 Task: Find connections with filter location Savonlinna with filter topic #Leanstartupswith filter profile language Spanish with filter current company FMC Corporation with filter school BVRIT Hyderabad with filter industry Fire Protection with filter service category Homeowners Insurance with filter keywords title Travel Nurse
Action: Mouse moved to (262, 207)
Screenshot: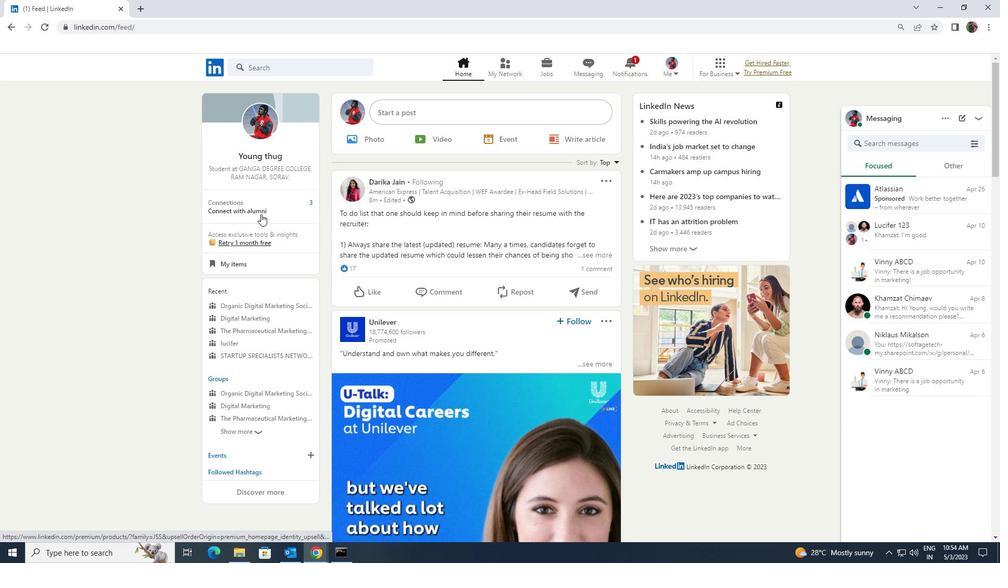
Action: Mouse pressed left at (262, 207)
Screenshot: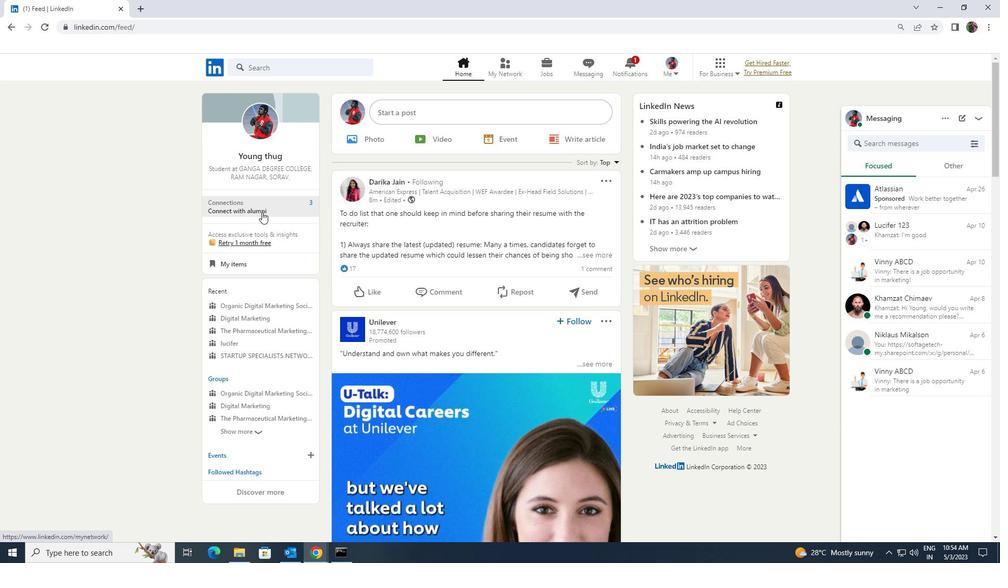 
Action: Mouse moved to (267, 125)
Screenshot: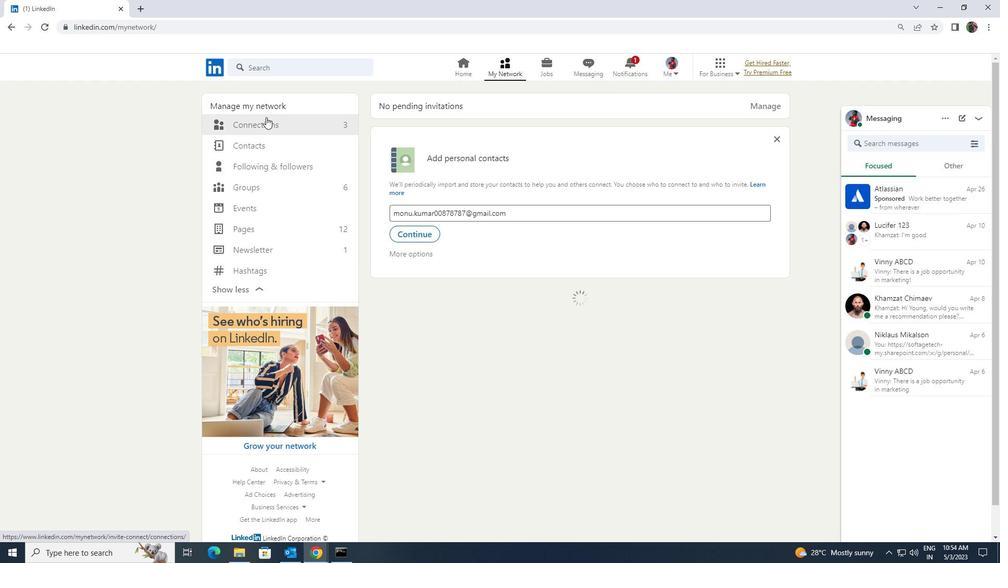 
Action: Mouse pressed left at (267, 125)
Screenshot: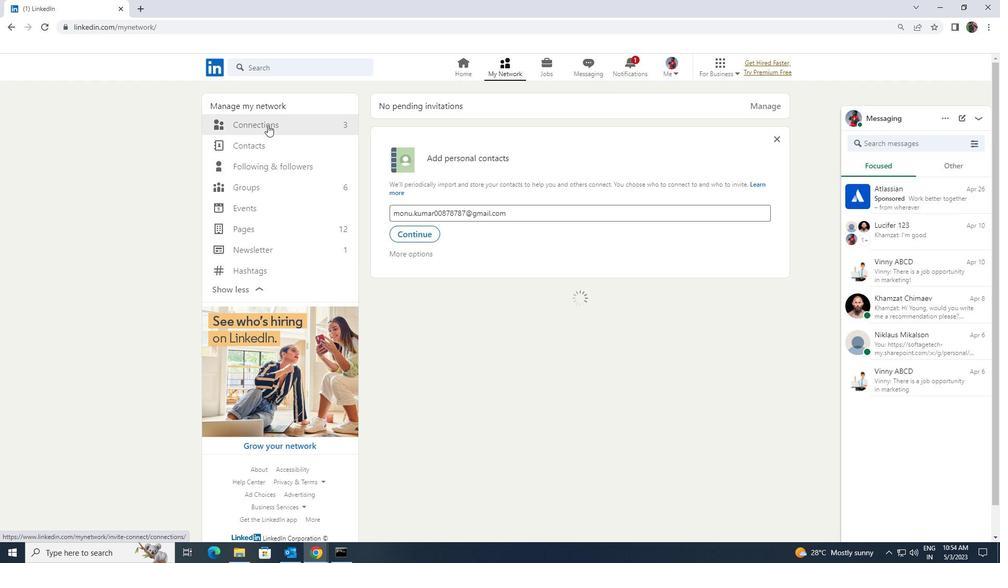 
Action: Mouse moved to (564, 128)
Screenshot: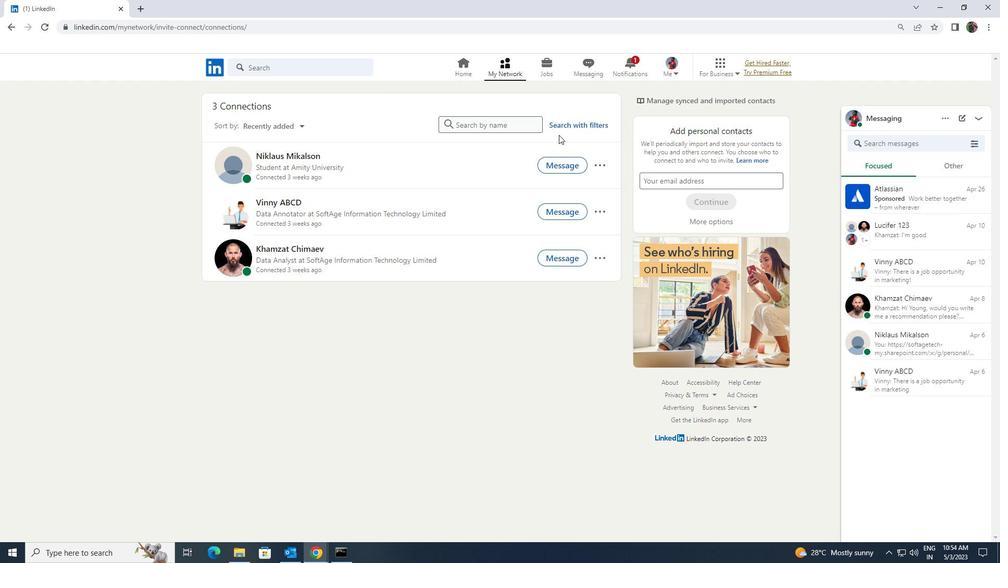 
Action: Mouse pressed left at (564, 128)
Screenshot: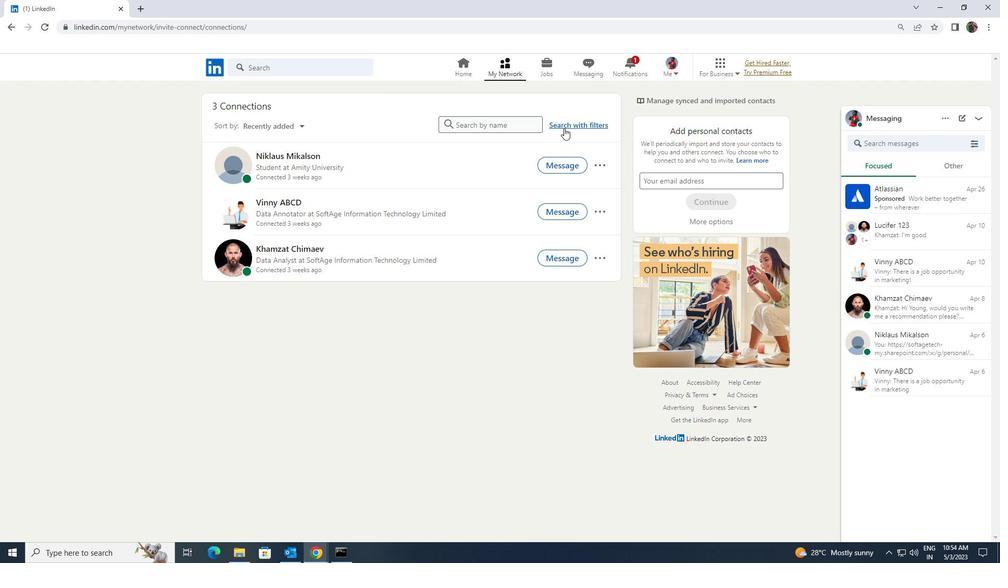 
Action: Mouse moved to (539, 98)
Screenshot: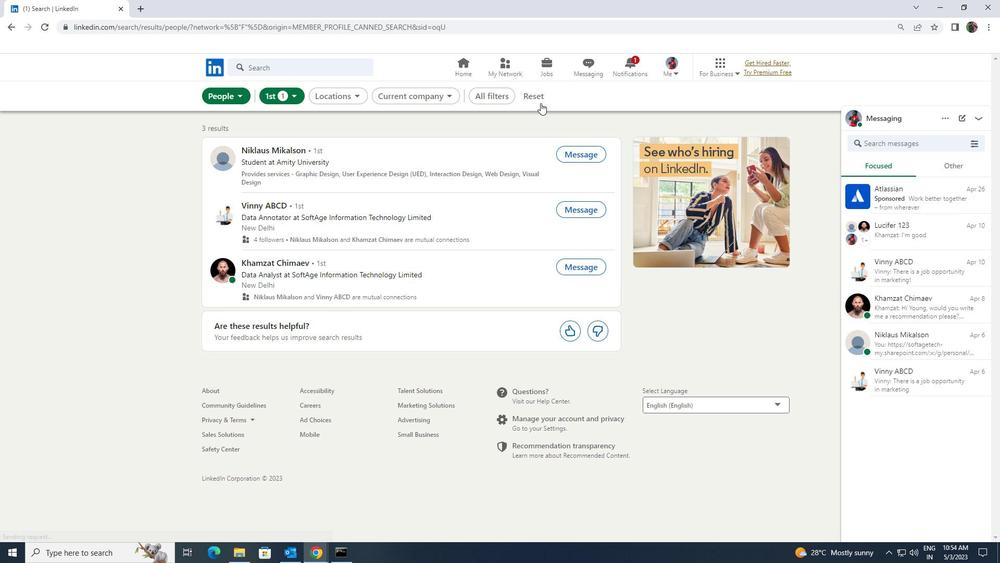 
Action: Mouse pressed left at (539, 98)
Screenshot: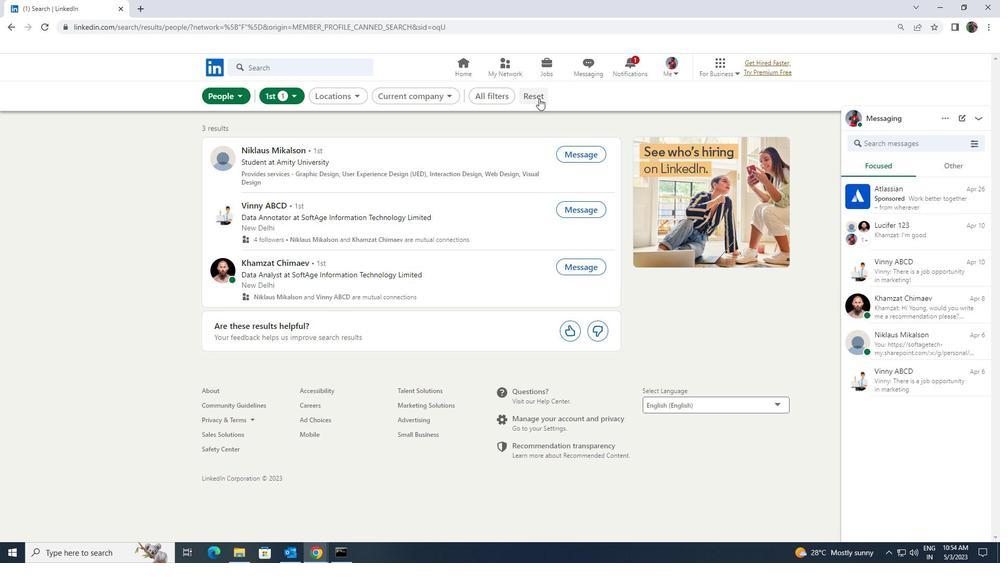 
Action: Mouse moved to (515, 94)
Screenshot: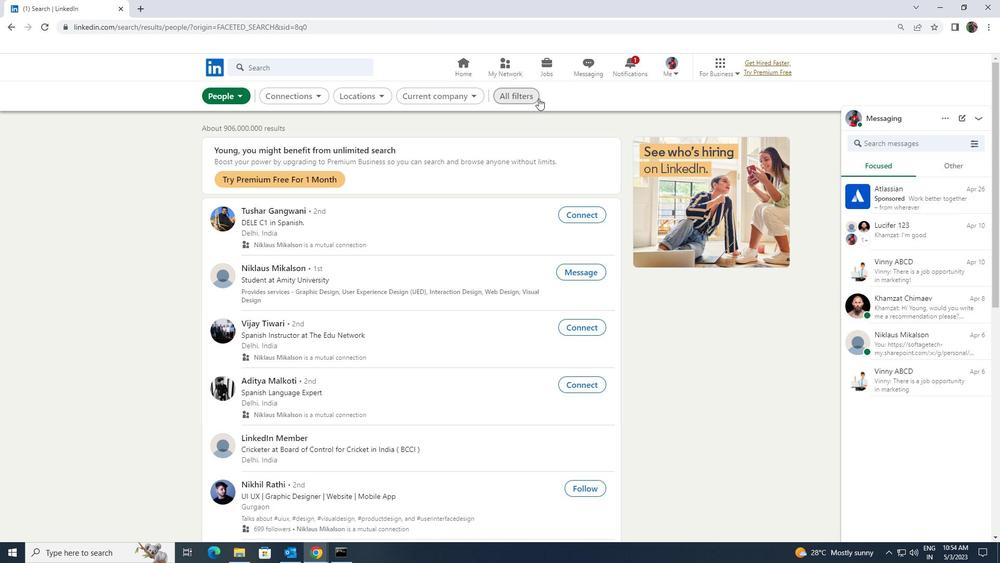 
Action: Mouse pressed left at (515, 94)
Screenshot: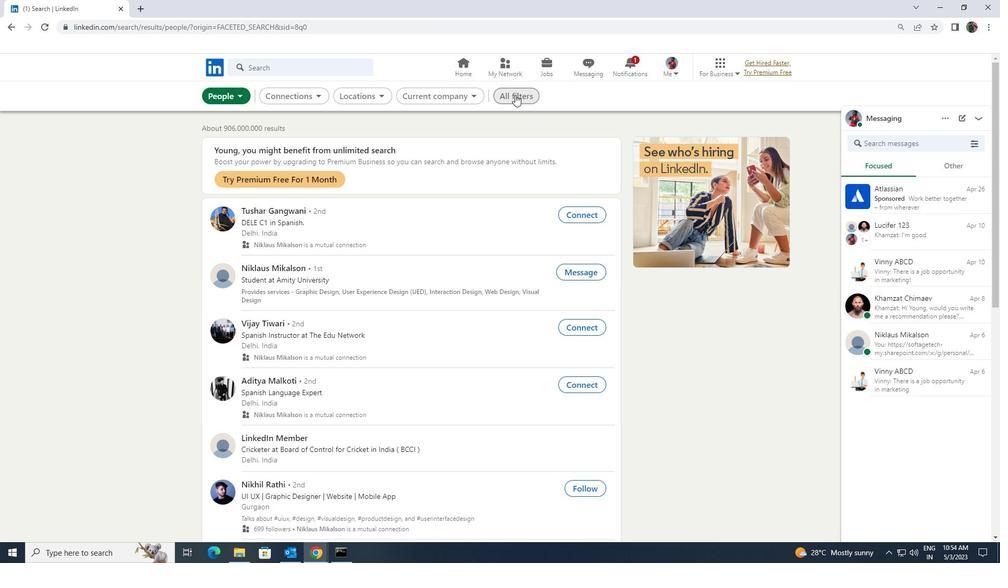 
Action: Mouse moved to (862, 408)
Screenshot: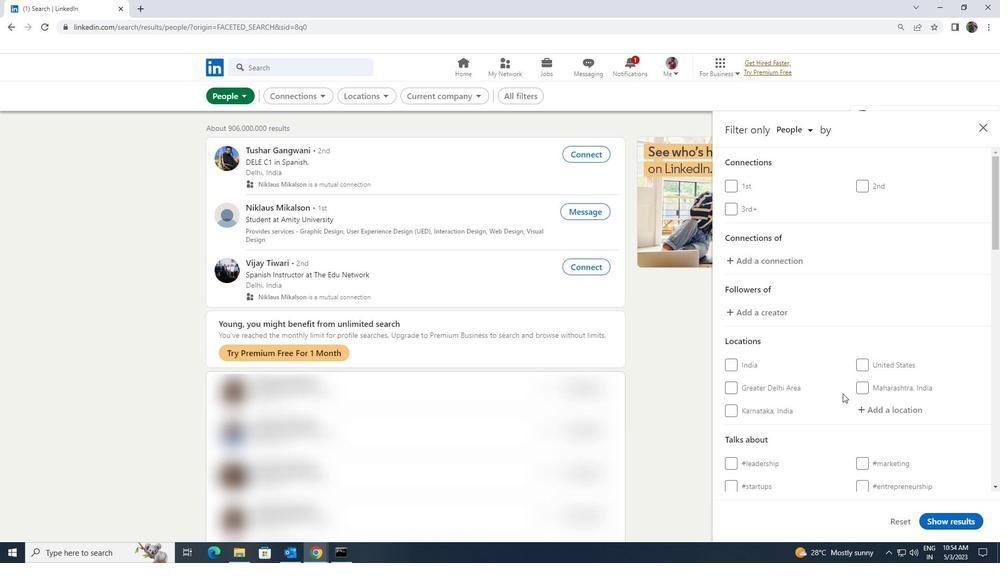 
Action: Mouse pressed left at (862, 408)
Screenshot: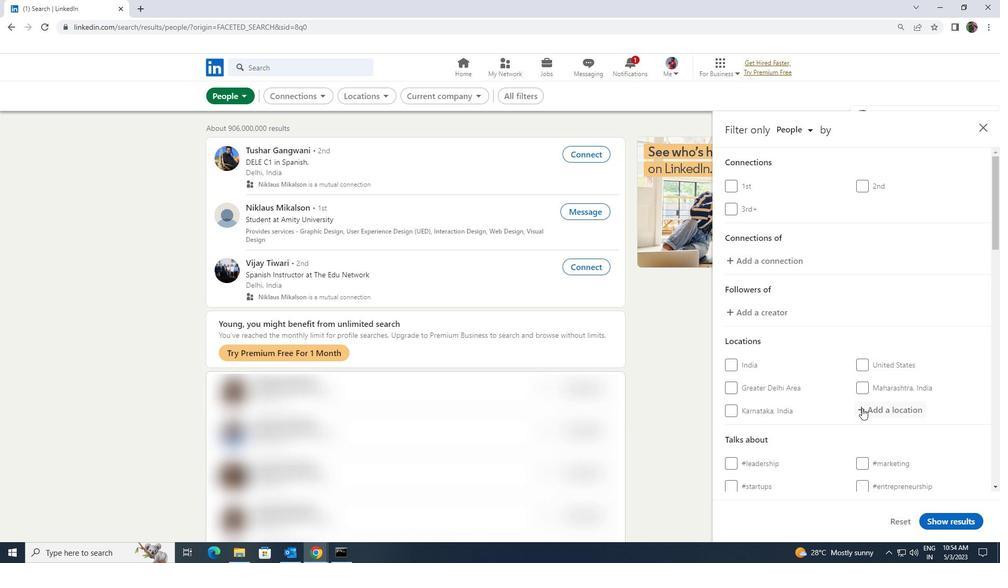 
Action: Key pressed <Key.shift>SAVI<Key.backspace>OL
Screenshot: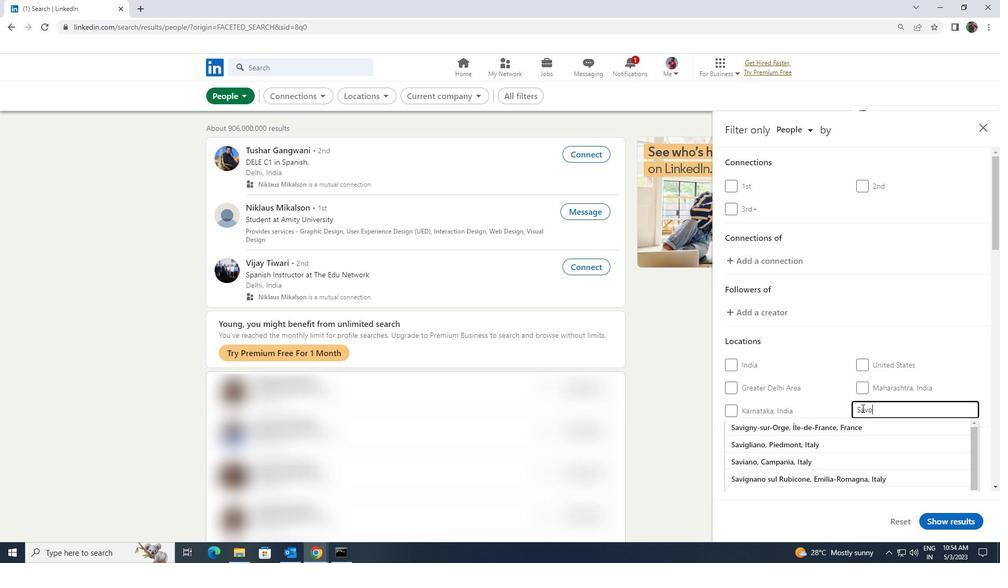 
Action: Mouse moved to (857, 424)
Screenshot: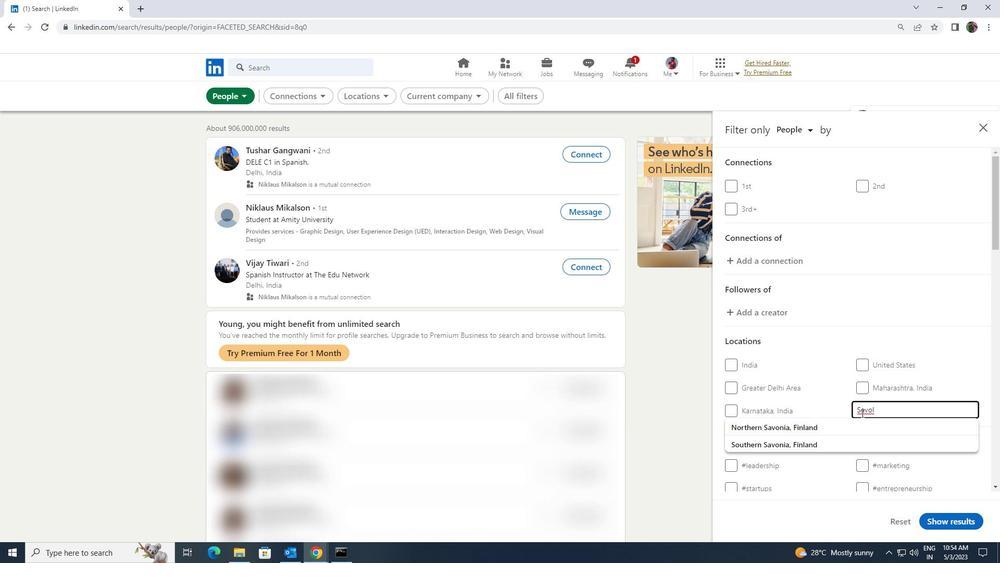 
Action: Mouse pressed left at (857, 424)
Screenshot: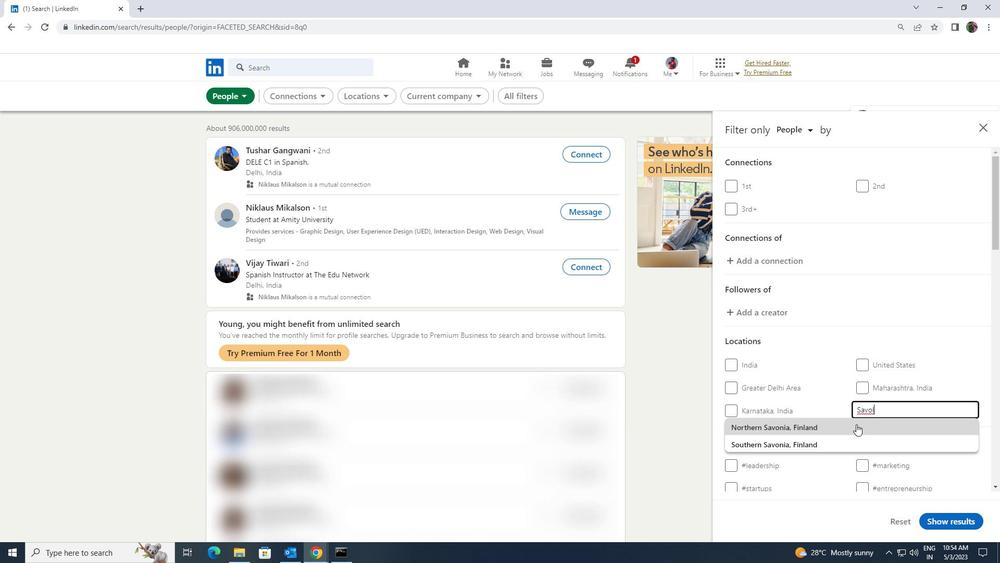
Action: Mouse scrolled (857, 423) with delta (0, 0)
Screenshot: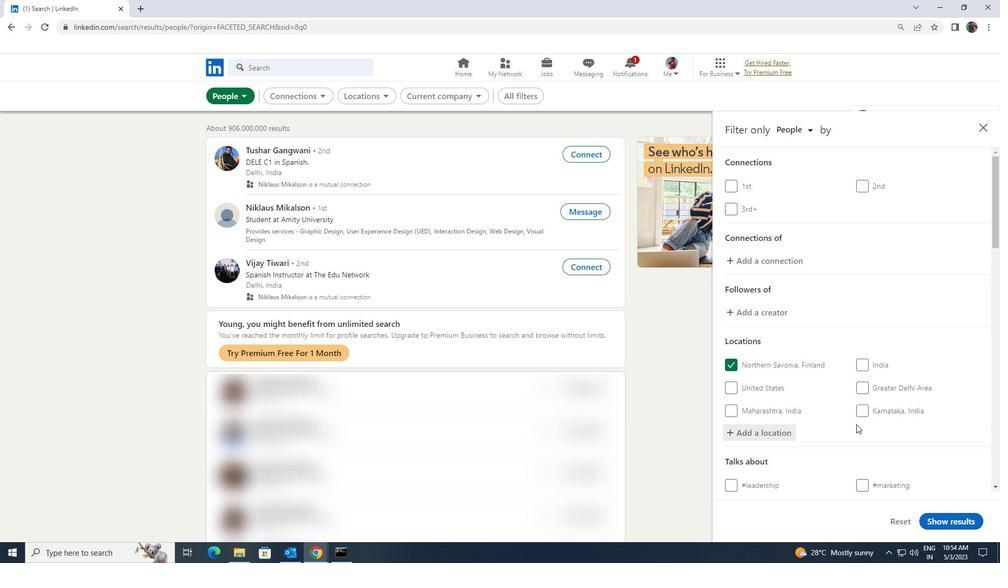 
Action: Mouse scrolled (857, 423) with delta (0, 0)
Screenshot: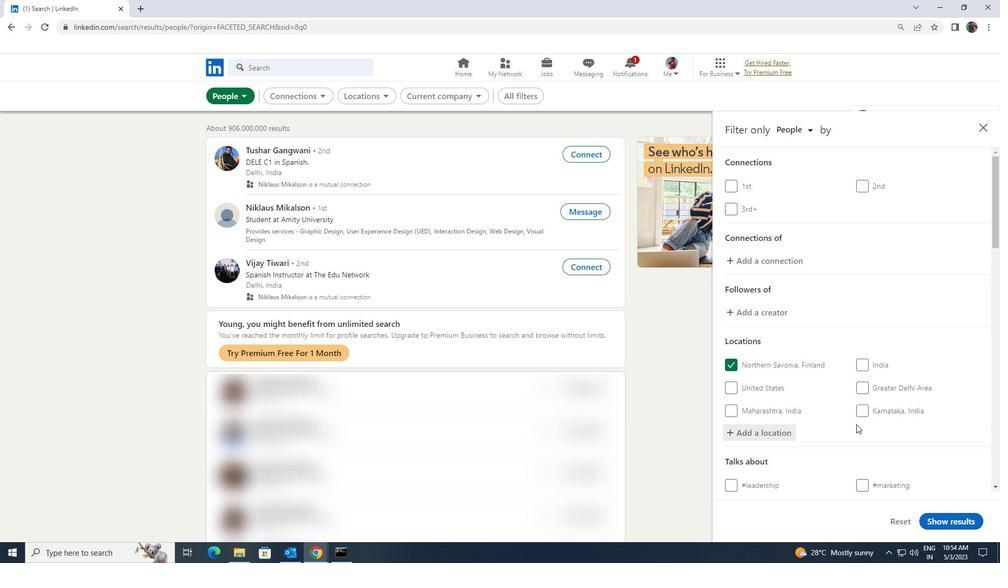 
Action: Mouse moved to (866, 426)
Screenshot: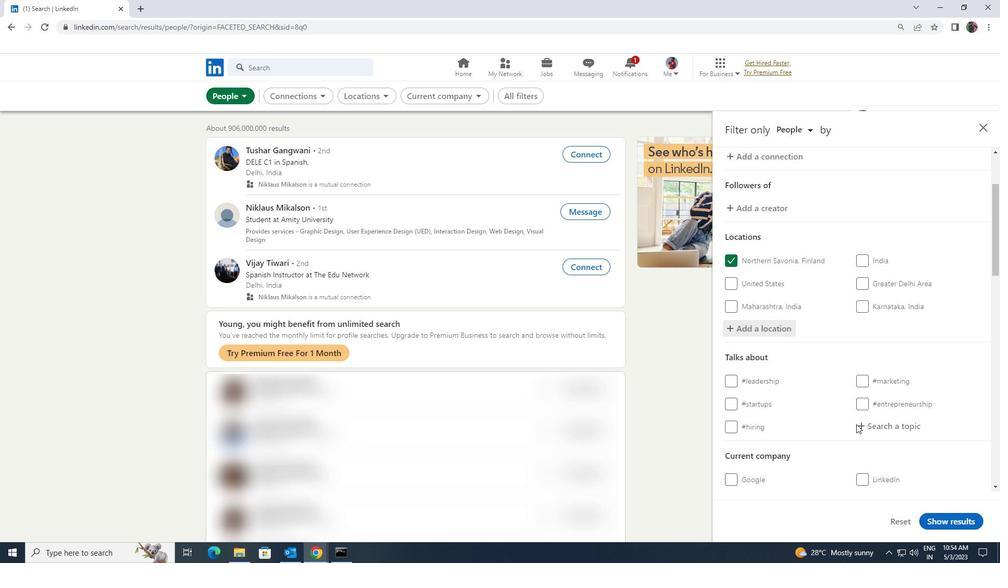 
Action: Mouse pressed left at (866, 426)
Screenshot: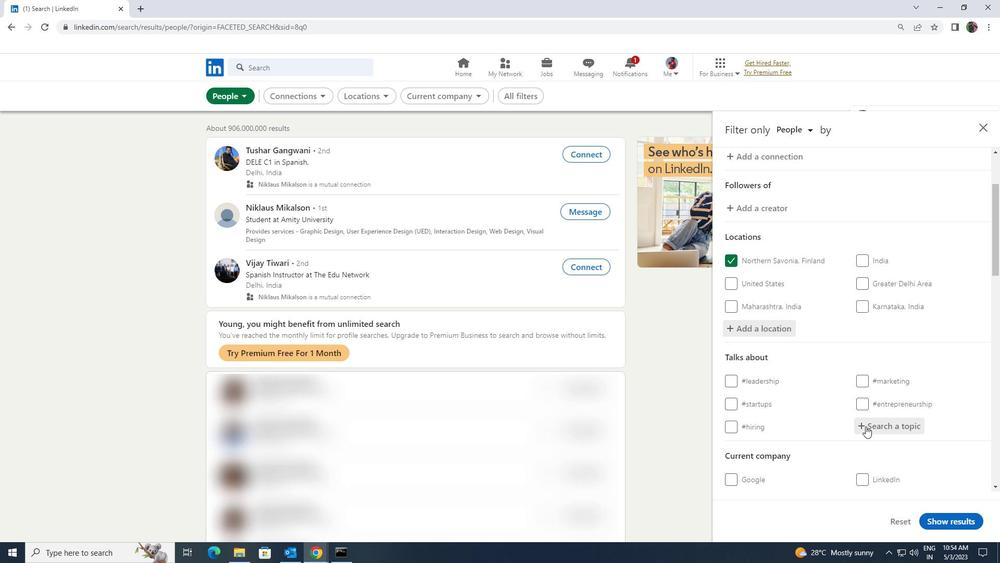 
Action: Key pressed <Key.shift><Key.shift><Key.shift><Key.shift><Key.shift><Key.shift><Key.shift><Key.shift><Key.shift><Key.shift><Key.shift><Key.shift><Key.shift><Key.shift><Key.shift><Key.shift><Key.shift><Key.shift><Key.shift><Key.shift><Key.shift><Key.shift><Key.shift><Key.shift><Key.shift><Key.shift><Key.shift><Key.shift><Key.shift><Key.shift>LEANSTART
Screenshot: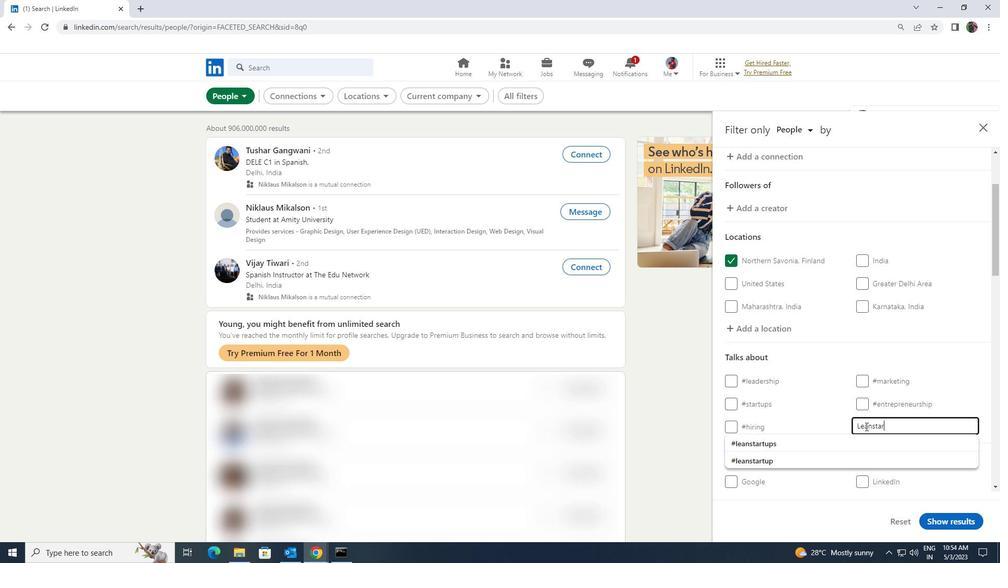 
Action: Mouse moved to (860, 437)
Screenshot: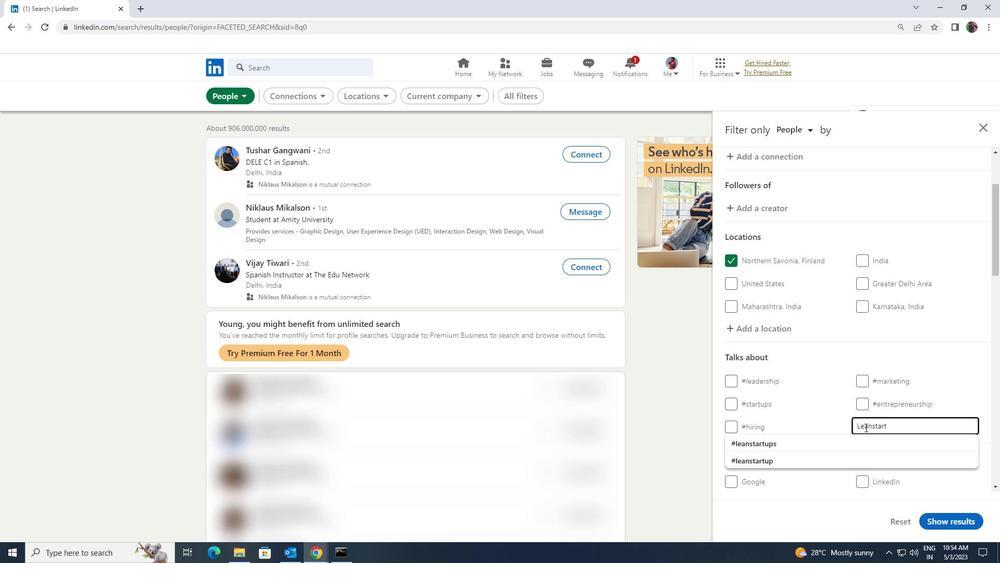 
Action: Mouse pressed left at (860, 437)
Screenshot: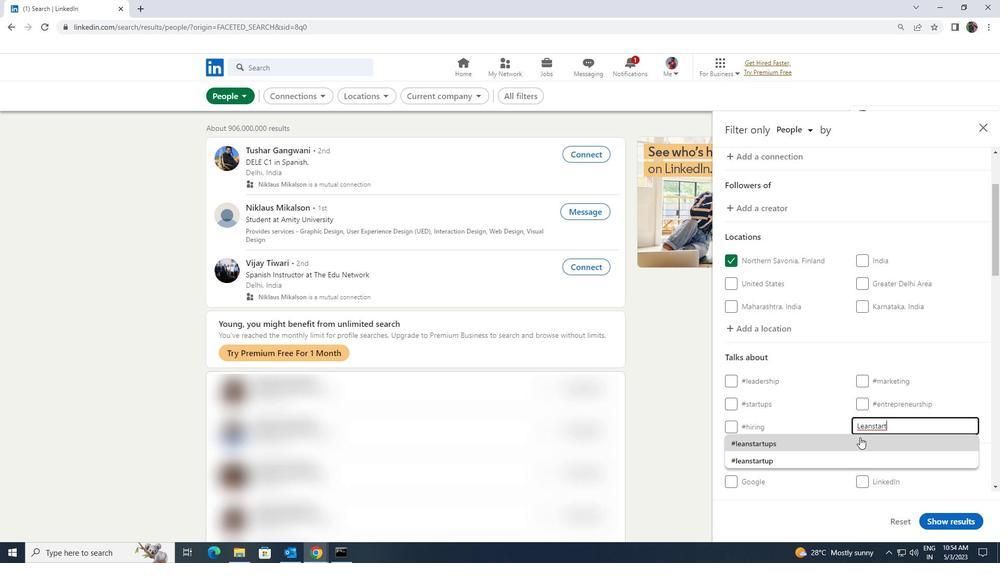 
Action: Mouse scrolled (860, 436) with delta (0, 0)
Screenshot: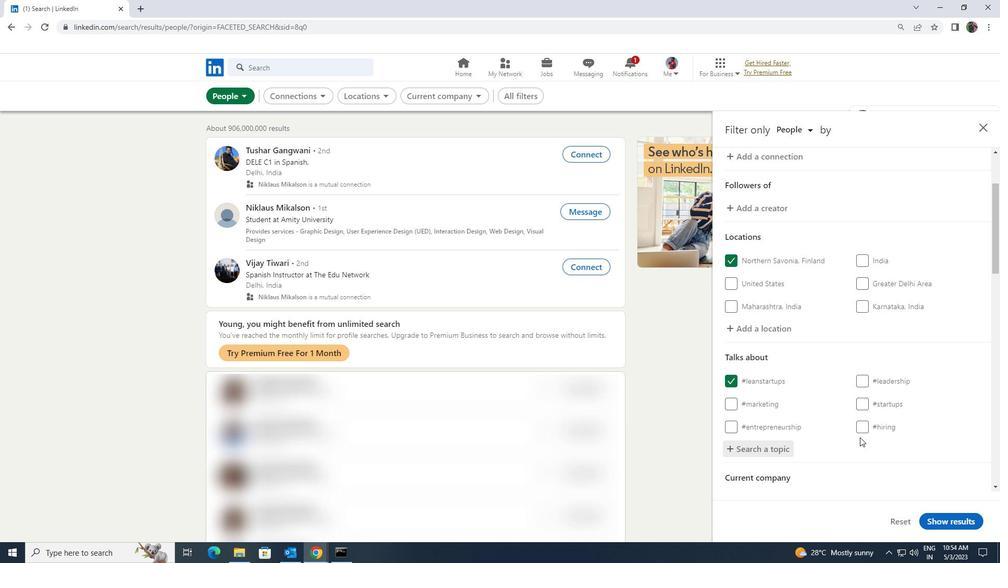 
Action: Mouse scrolled (860, 436) with delta (0, 0)
Screenshot: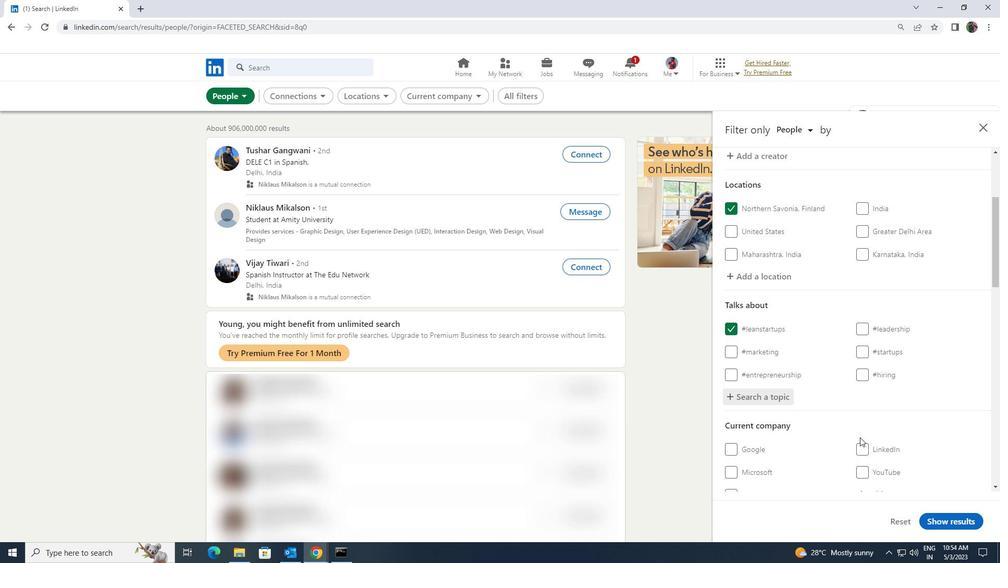 
Action: Mouse scrolled (860, 436) with delta (0, 0)
Screenshot: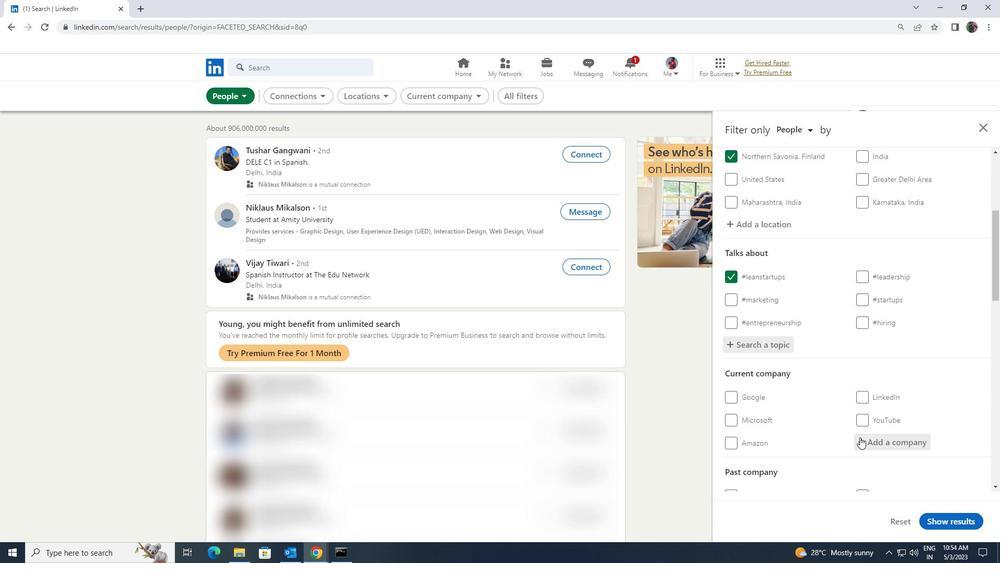 
Action: Mouse scrolled (860, 436) with delta (0, 0)
Screenshot: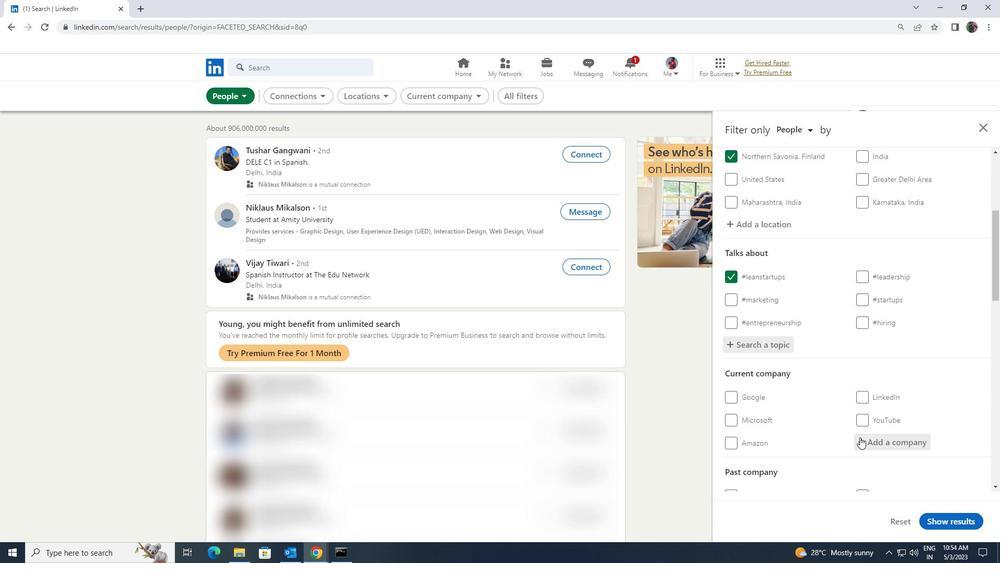 
Action: Mouse scrolled (860, 436) with delta (0, 0)
Screenshot: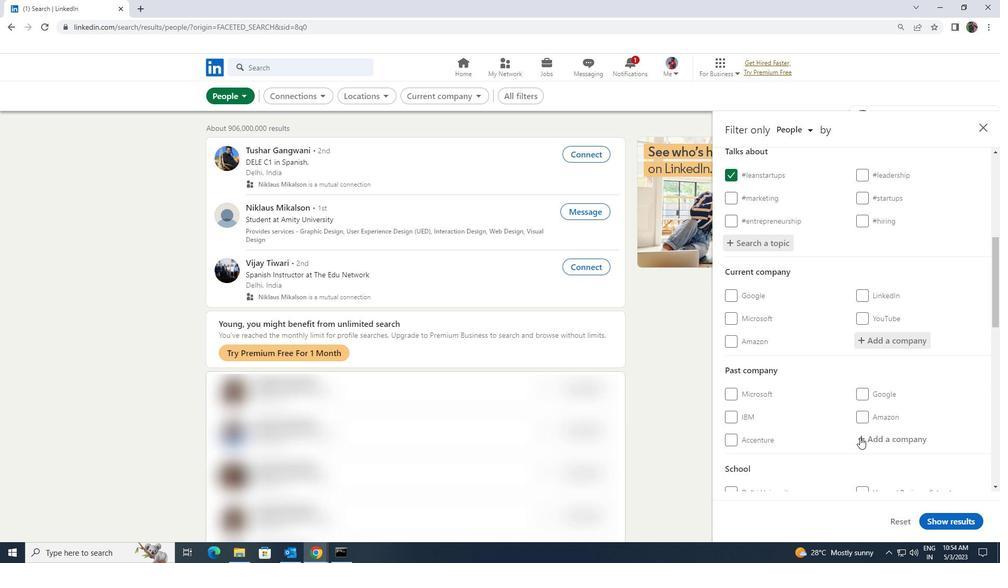 
Action: Mouse scrolled (860, 436) with delta (0, 0)
Screenshot: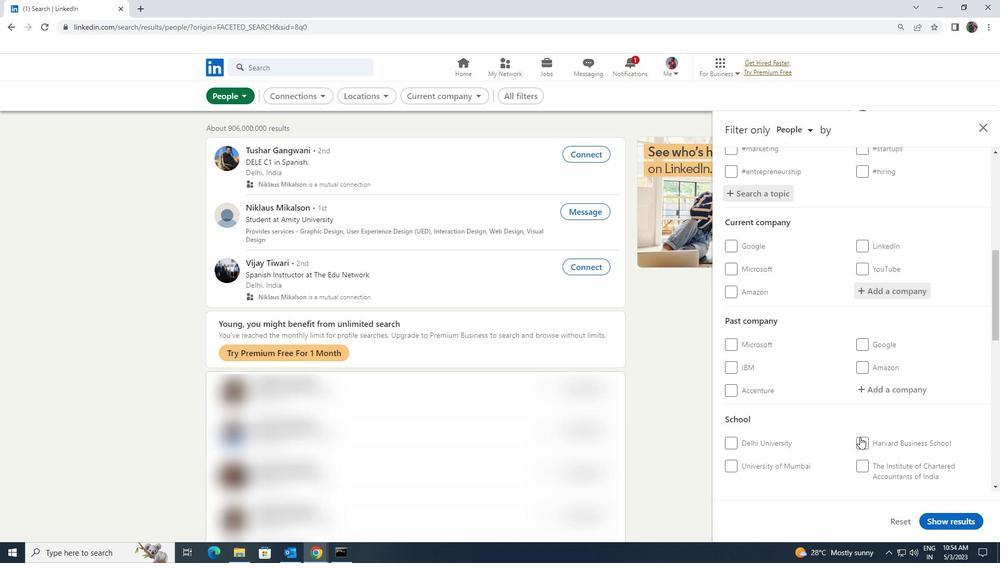 
Action: Mouse scrolled (860, 436) with delta (0, 0)
Screenshot: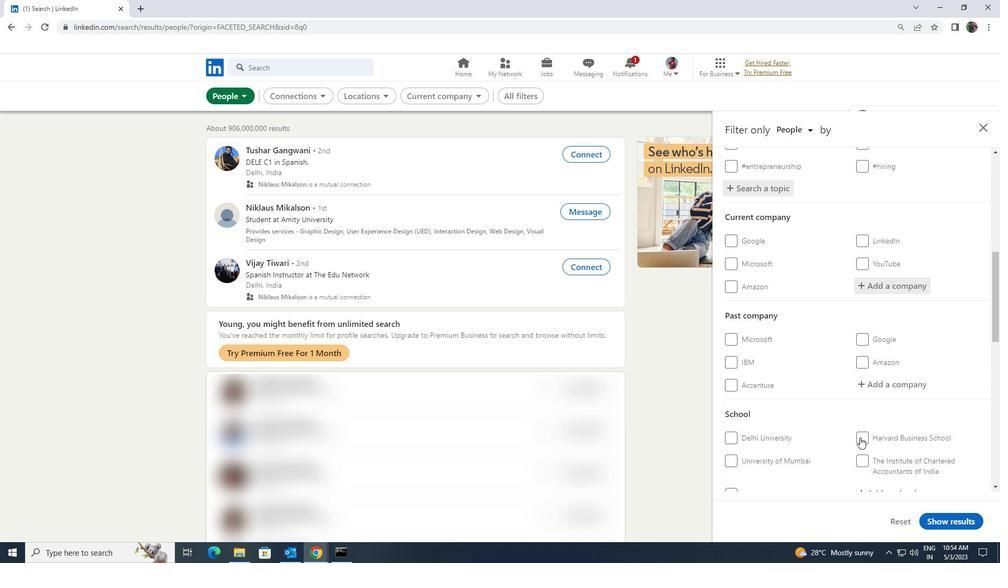 
Action: Mouse scrolled (860, 436) with delta (0, 0)
Screenshot: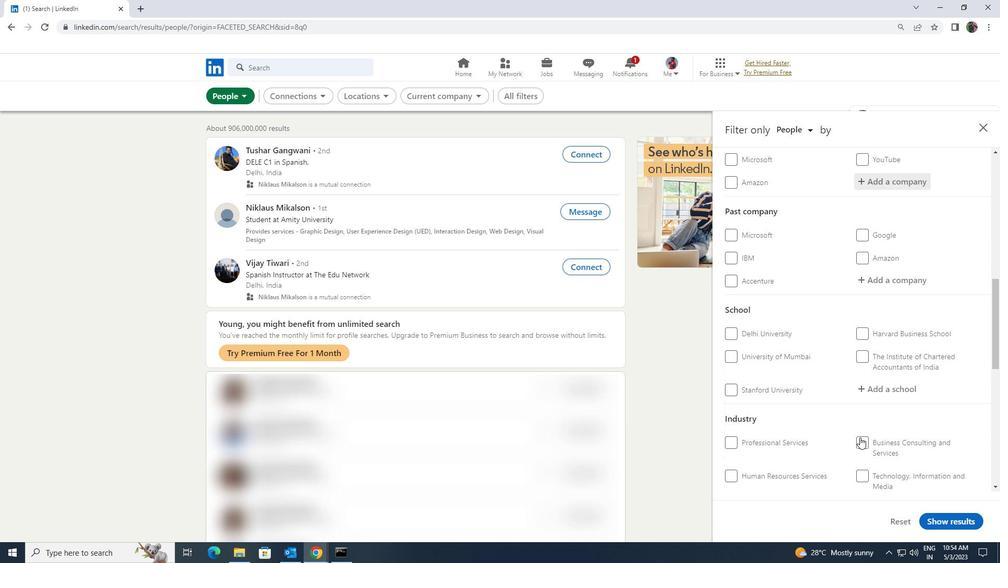 
Action: Mouse scrolled (860, 436) with delta (0, 0)
Screenshot: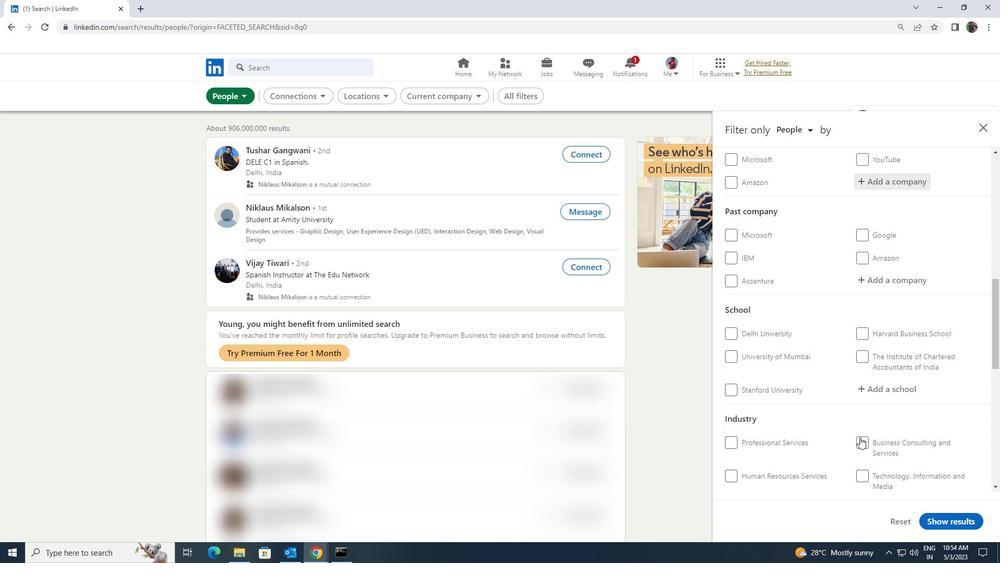 
Action: Mouse scrolled (860, 436) with delta (0, 0)
Screenshot: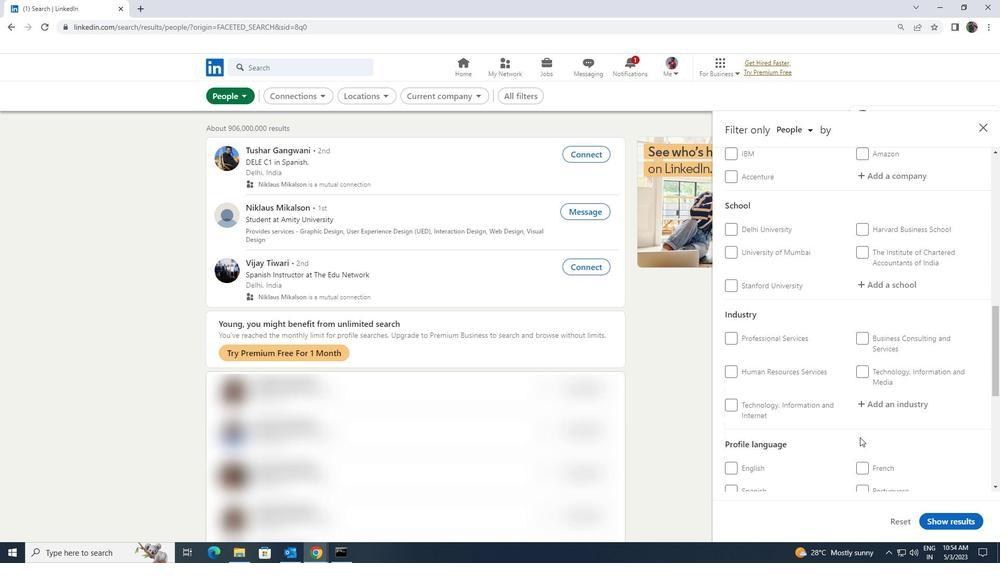 
Action: Mouse scrolled (860, 436) with delta (0, 0)
Screenshot: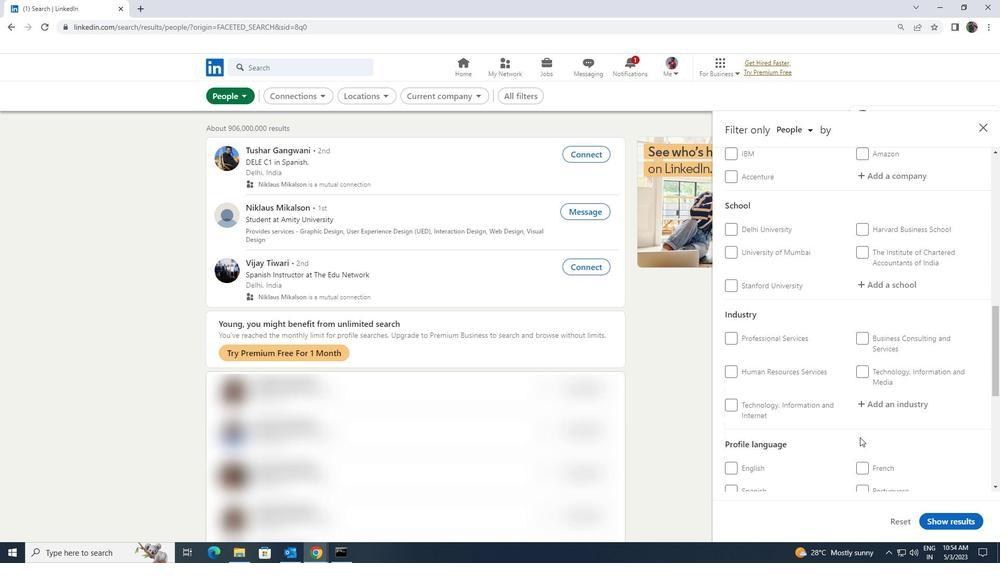 
Action: Mouse moved to (737, 386)
Screenshot: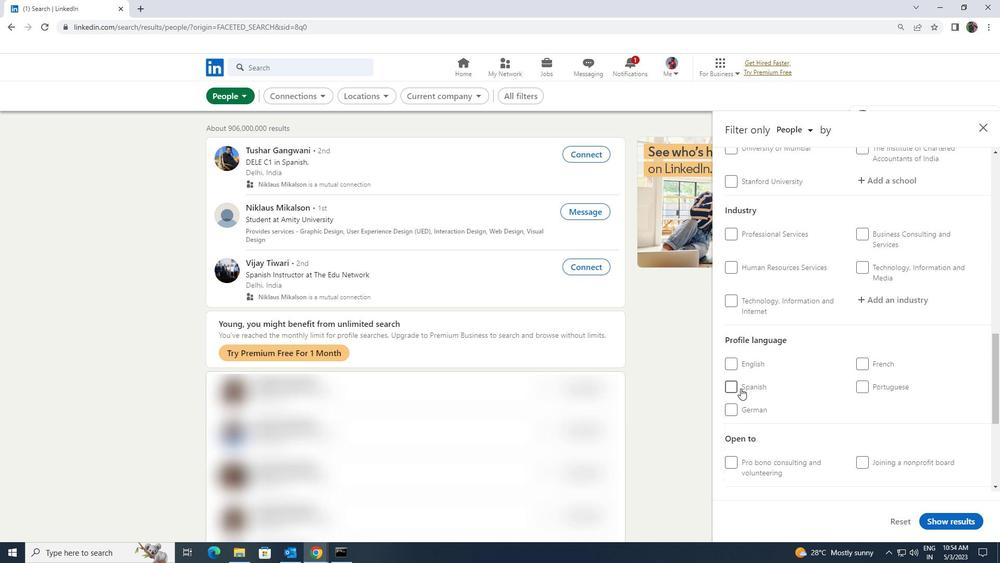 
Action: Mouse pressed left at (737, 386)
Screenshot: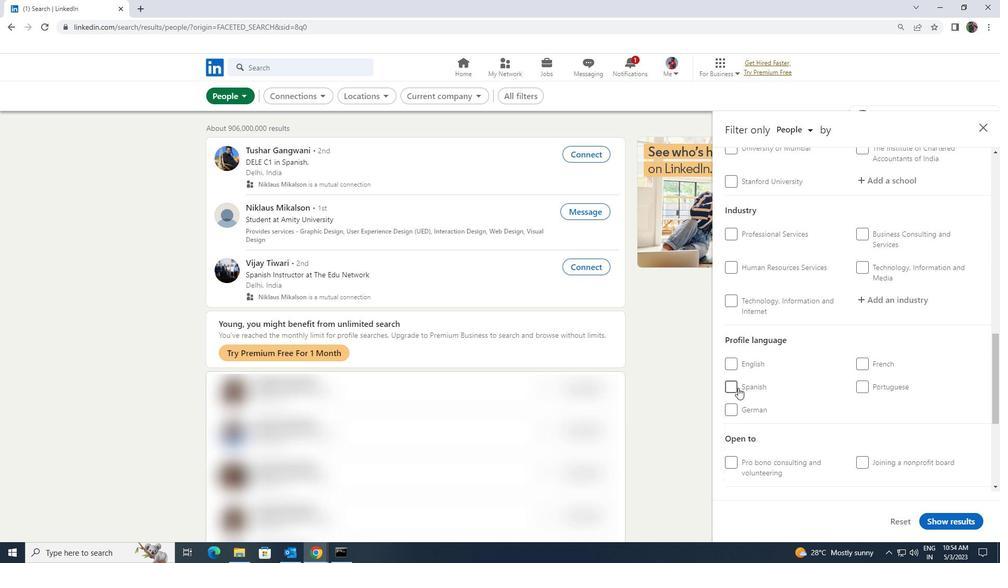 
Action: Mouse moved to (854, 396)
Screenshot: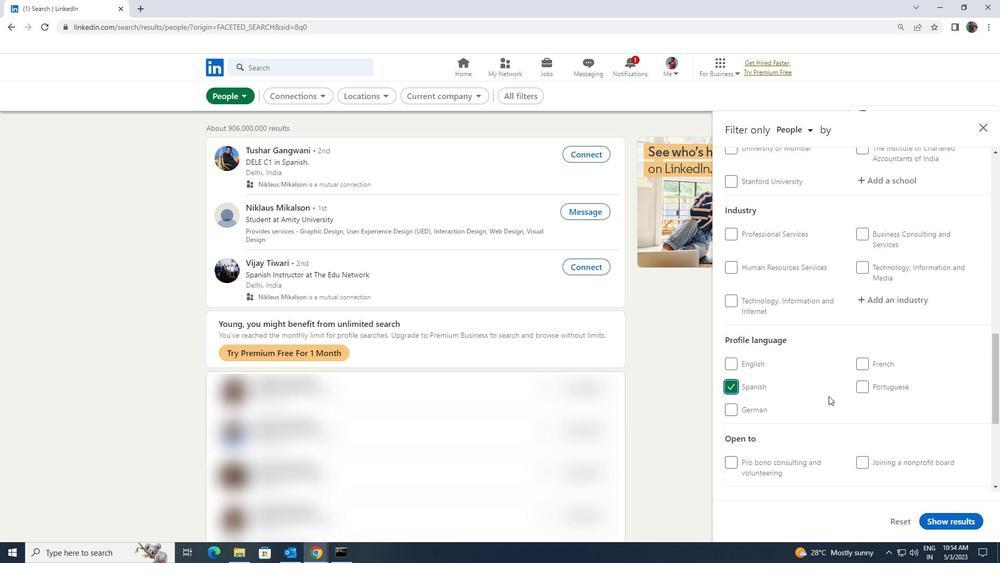 
Action: Mouse scrolled (854, 396) with delta (0, 0)
Screenshot: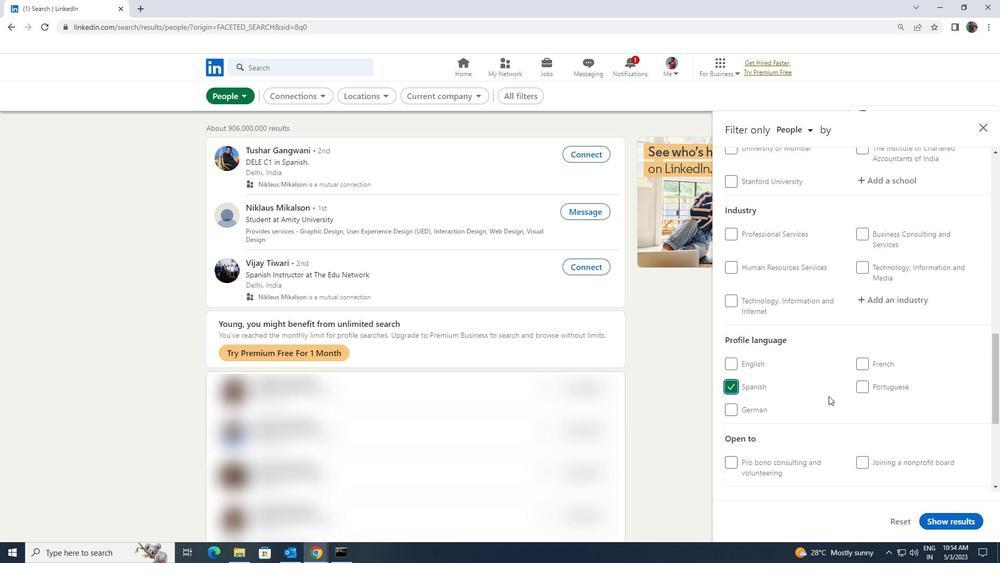 
Action: Mouse scrolled (854, 396) with delta (0, 0)
Screenshot: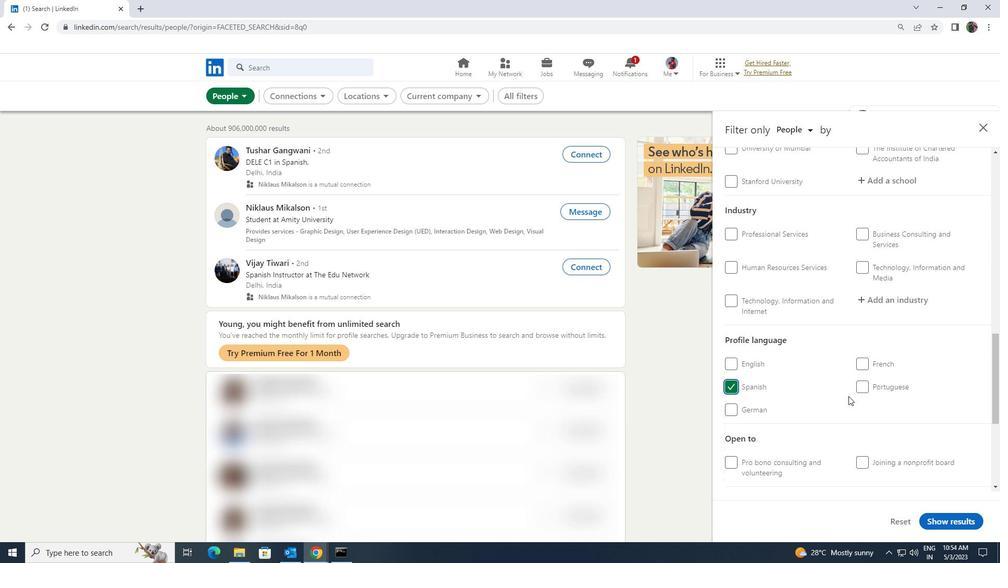 
Action: Mouse scrolled (854, 396) with delta (0, 0)
Screenshot: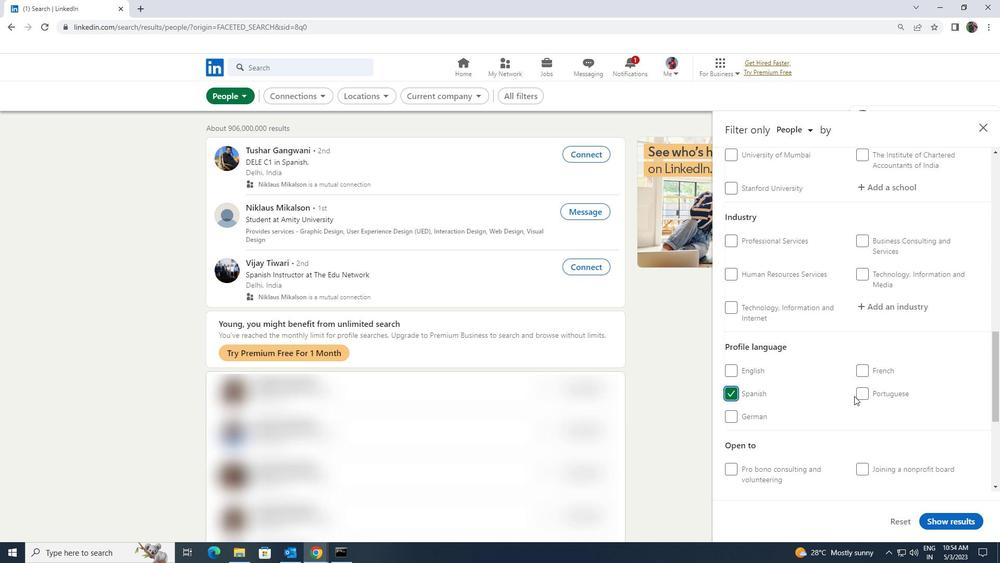 
Action: Mouse scrolled (854, 396) with delta (0, 0)
Screenshot: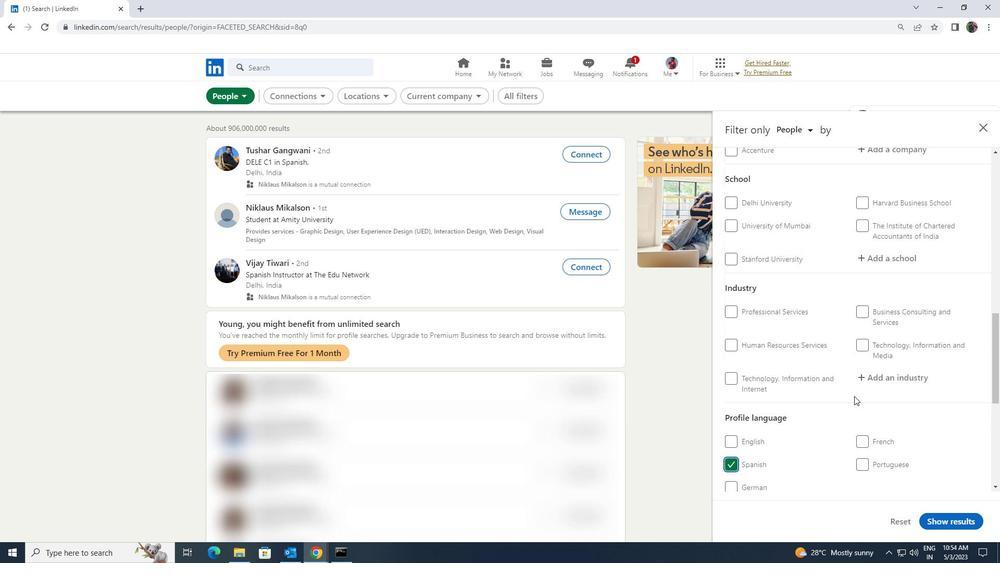 
Action: Mouse scrolled (854, 396) with delta (0, 0)
Screenshot: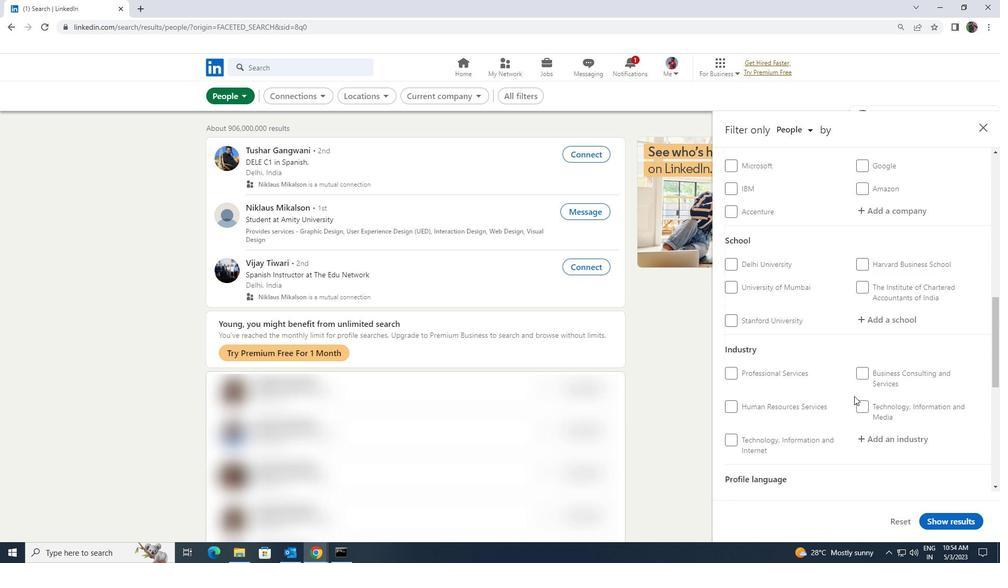 
Action: Mouse scrolled (854, 396) with delta (0, 0)
Screenshot: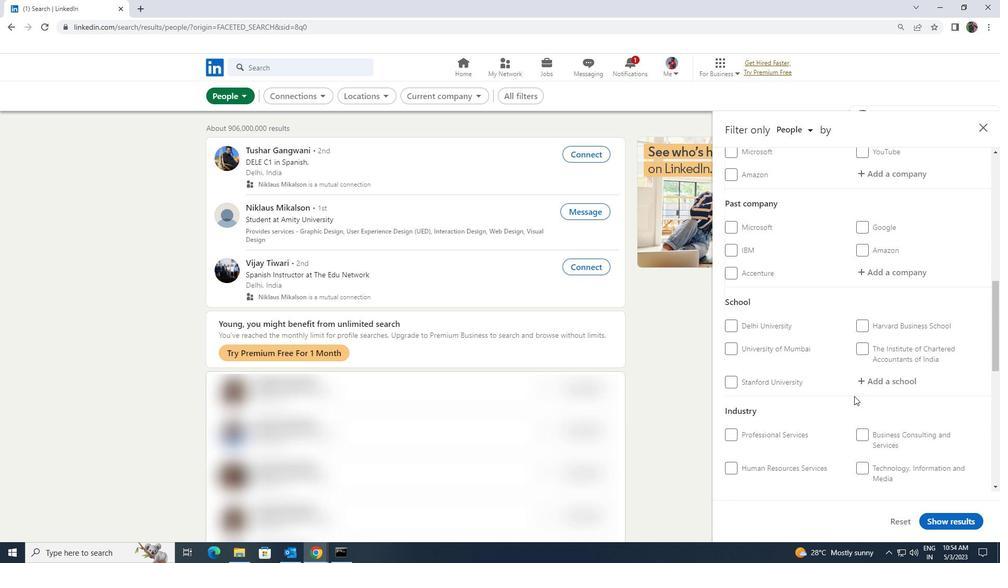 
Action: Mouse scrolled (854, 396) with delta (0, 0)
Screenshot: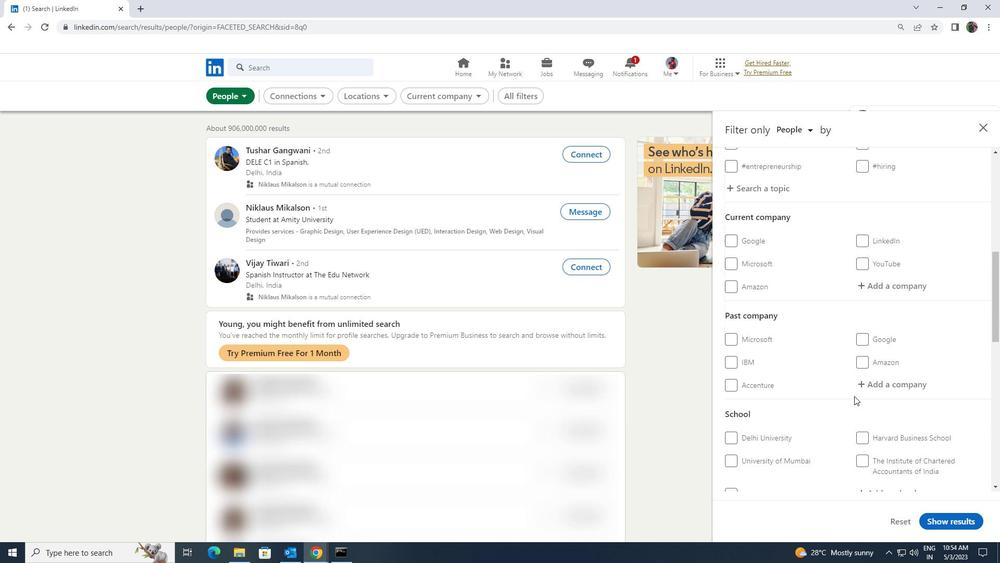 
Action: Mouse moved to (878, 343)
Screenshot: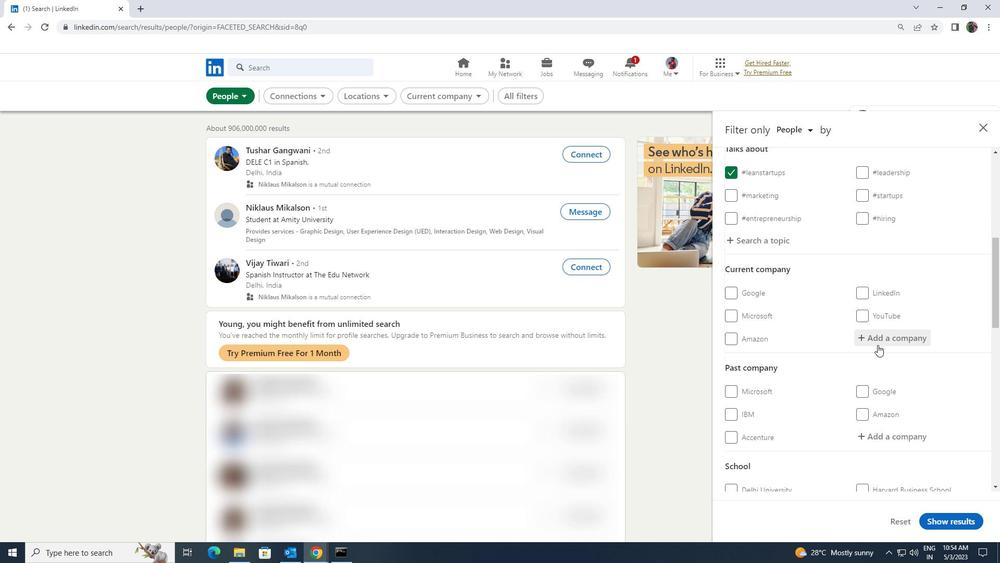 
Action: Mouse pressed left at (878, 343)
Screenshot: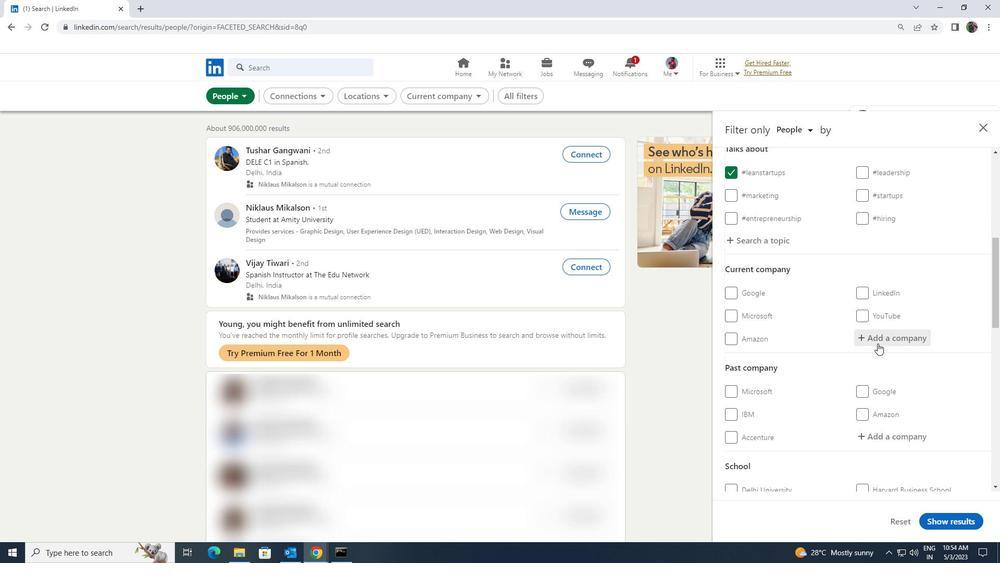 
Action: Key pressed <Key.shift><Key.shift><Key.shift>FMC<Key.space>
Screenshot: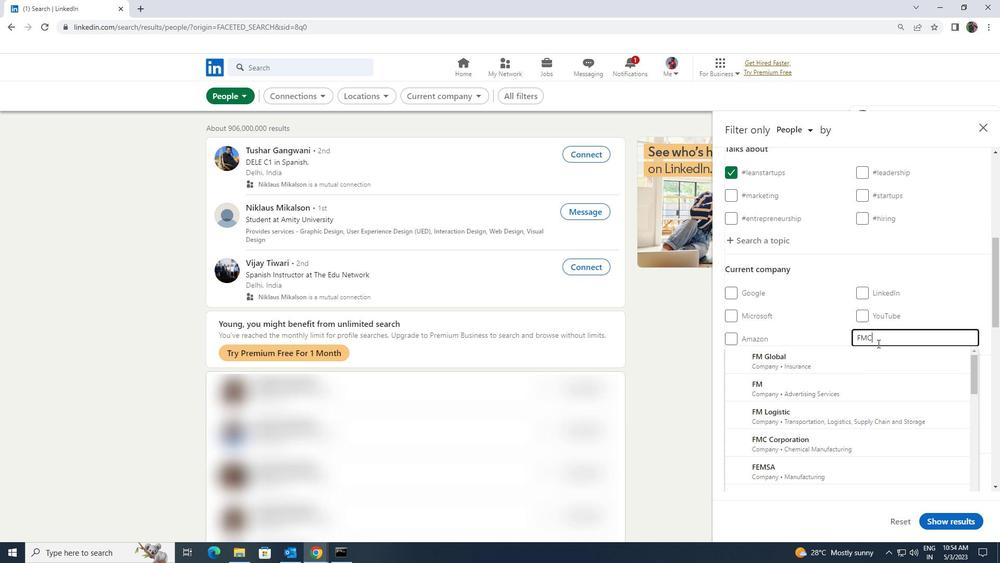 
Action: Mouse moved to (875, 354)
Screenshot: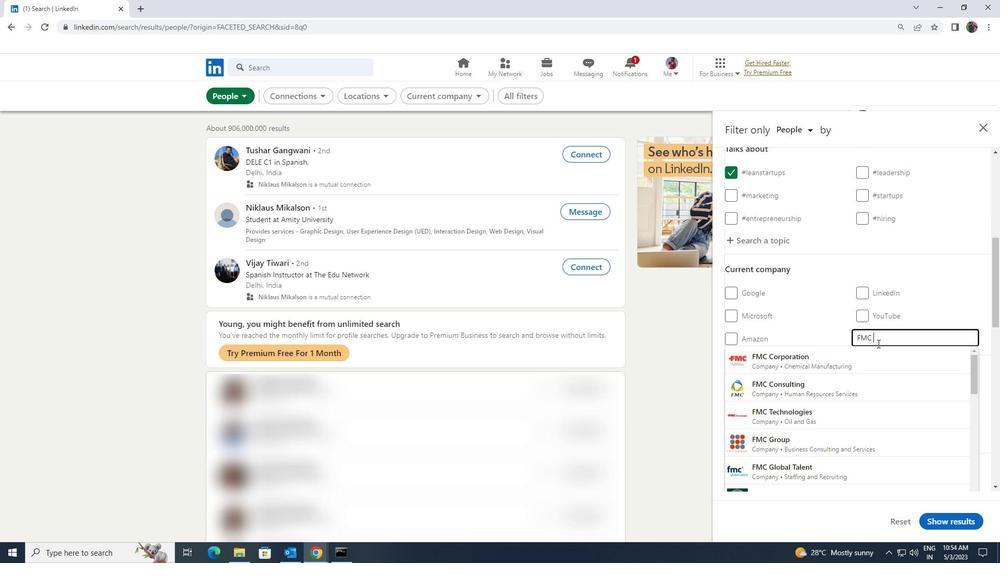 
Action: Mouse pressed left at (875, 354)
Screenshot: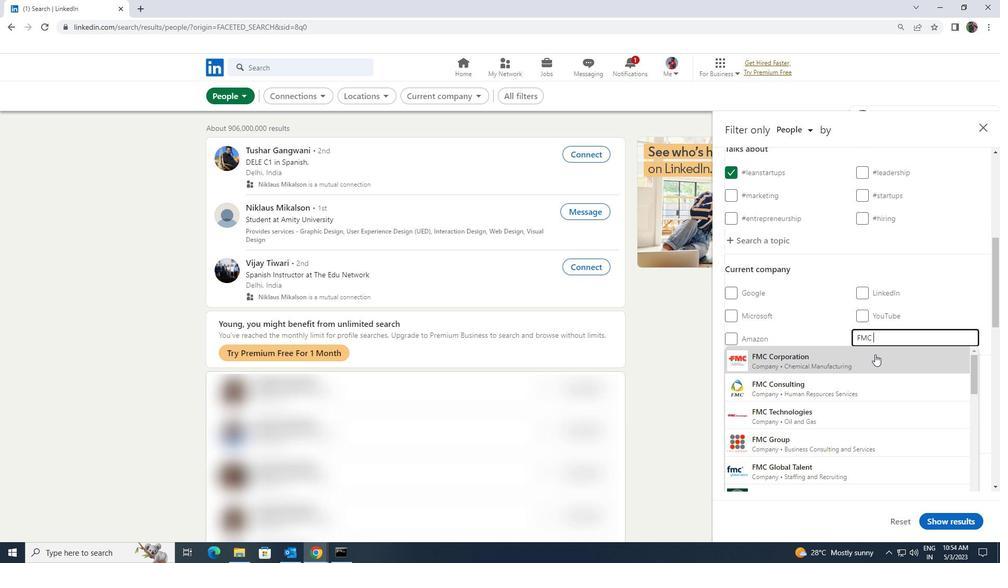
Action: Mouse scrolled (875, 353) with delta (0, 0)
Screenshot: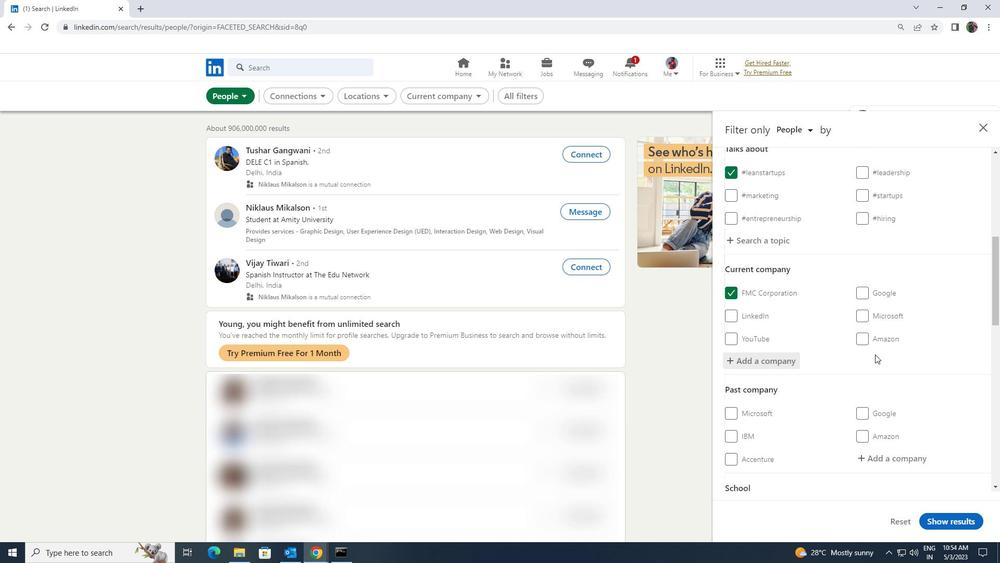 
Action: Mouse scrolled (875, 353) with delta (0, 0)
Screenshot: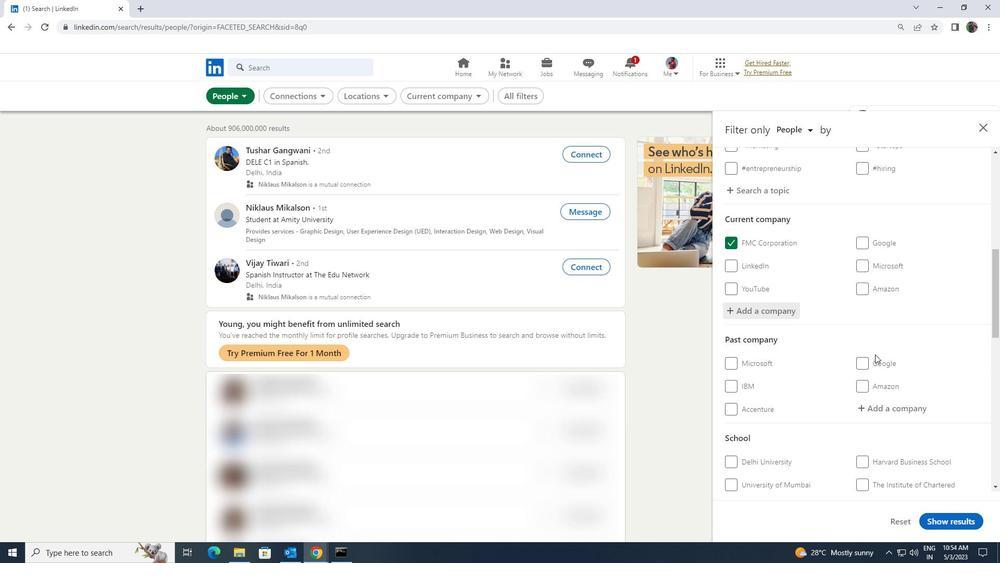 
Action: Mouse scrolled (875, 353) with delta (0, 0)
Screenshot: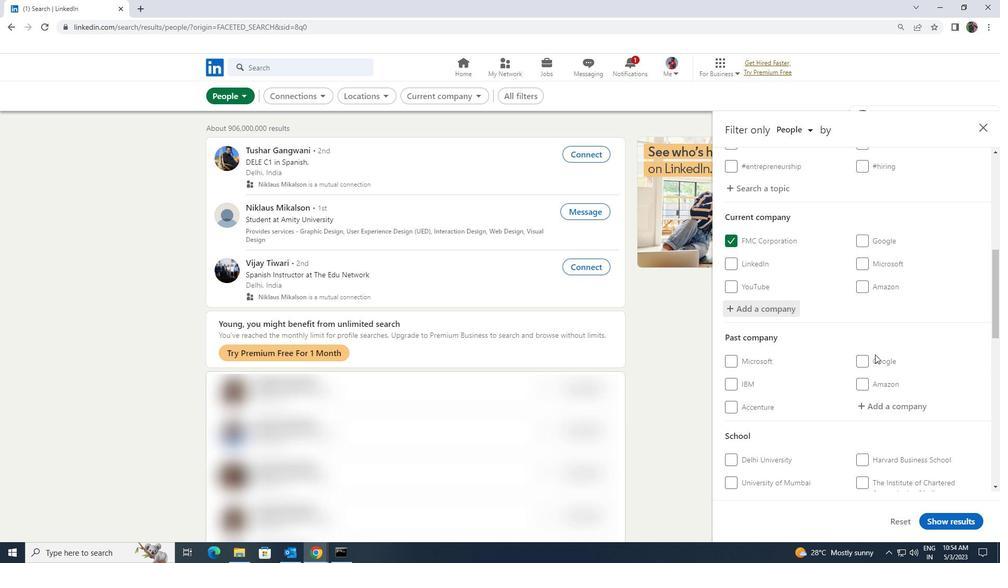 
Action: Mouse moved to (874, 356)
Screenshot: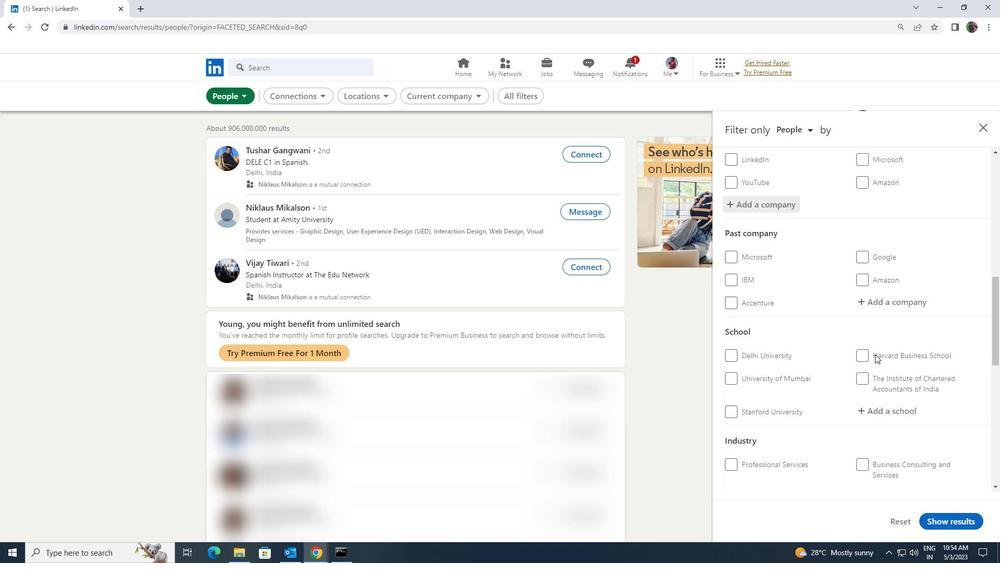 
Action: Mouse scrolled (874, 355) with delta (0, 0)
Screenshot: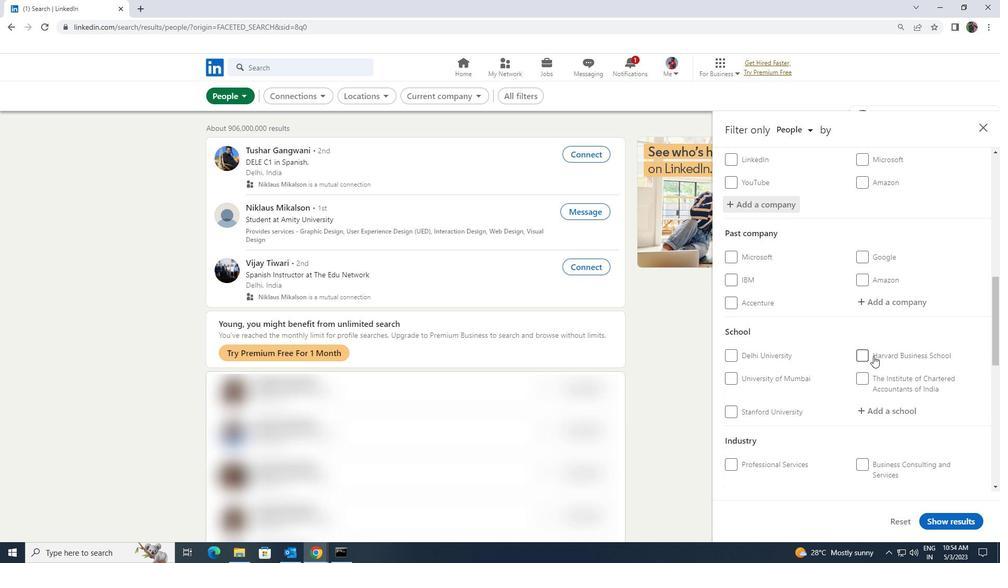 
Action: Mouse pressed left at (874, 356)
Screenshot: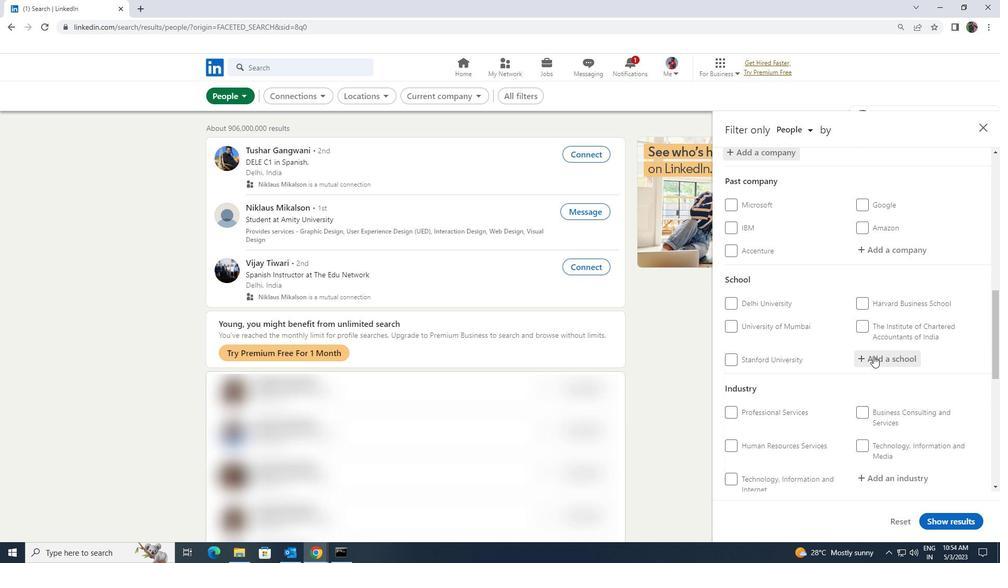 
Action: Key pressed <Key.shift><Key.shift><Key.shift><Key.shift><Key.shift><Key.shift><Key.shift>BVRIT<Key.space>
Screenshot: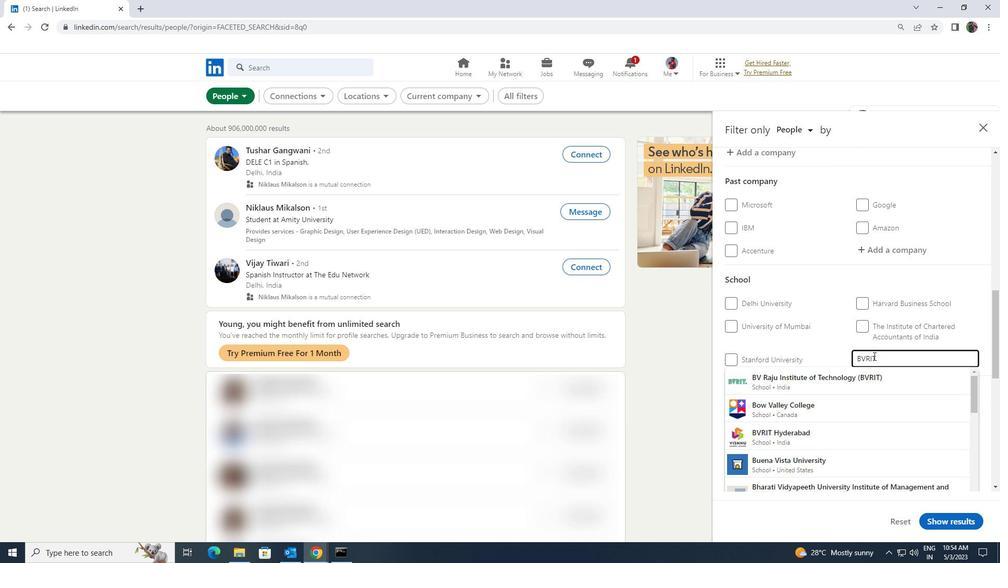 
Action: Mouse moved to (851, 396)
Screenshot: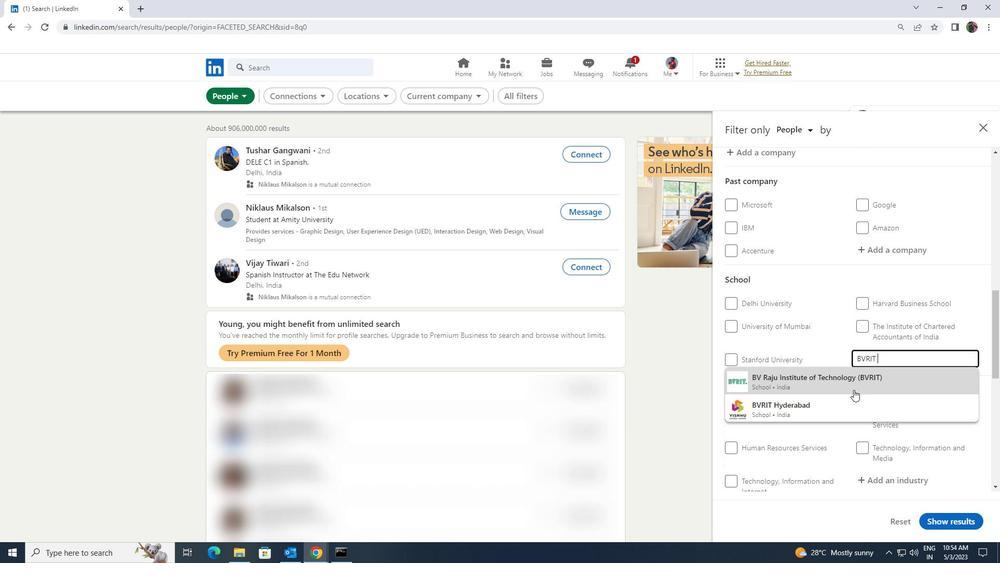 
Action: Mouse pressed left at (851, 396)
Screenshot: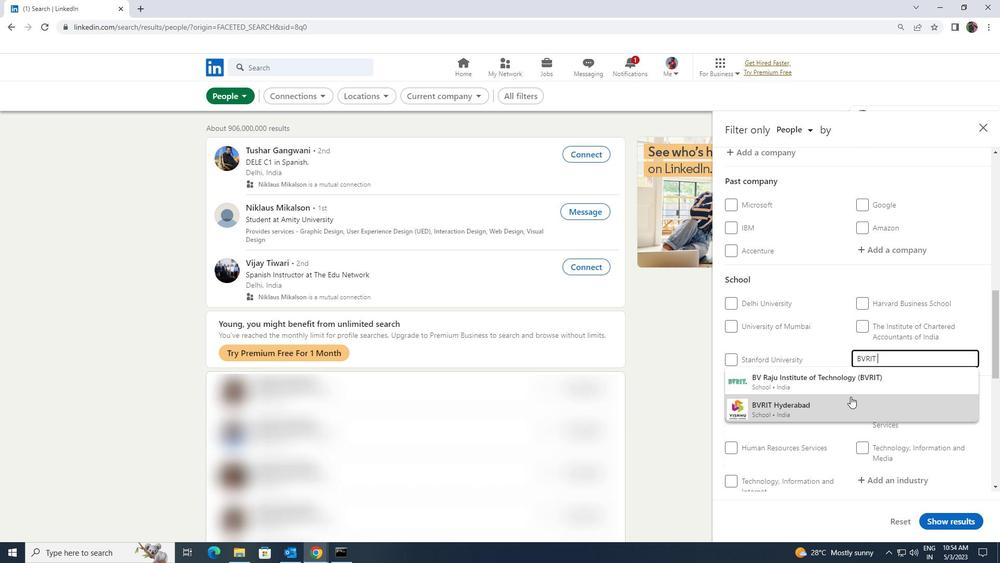 
Action: Mouse moved to (854, 384)
Screenshot: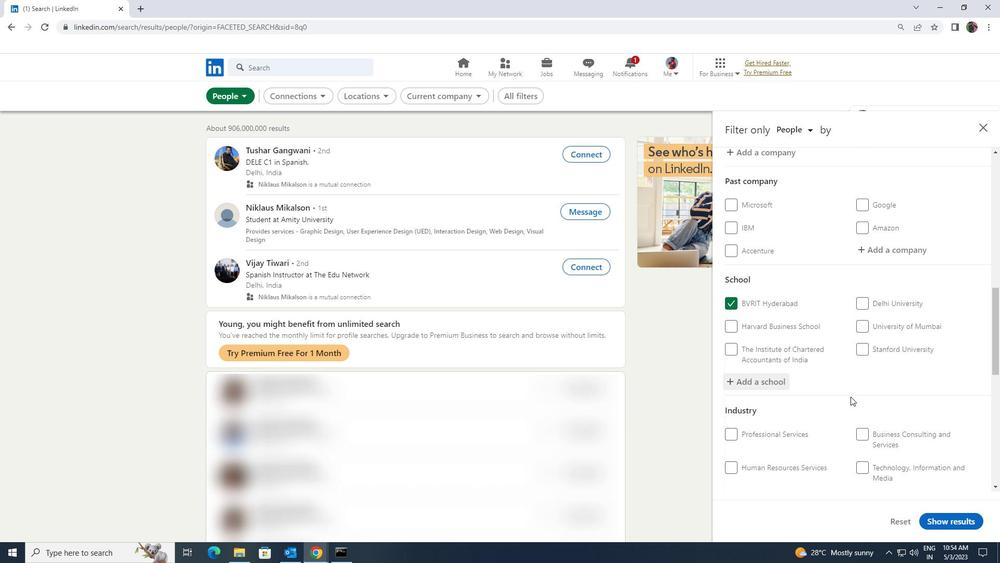 
Action: Mouse scrolled (854, 384) with delta (0, 0)
Screenshot: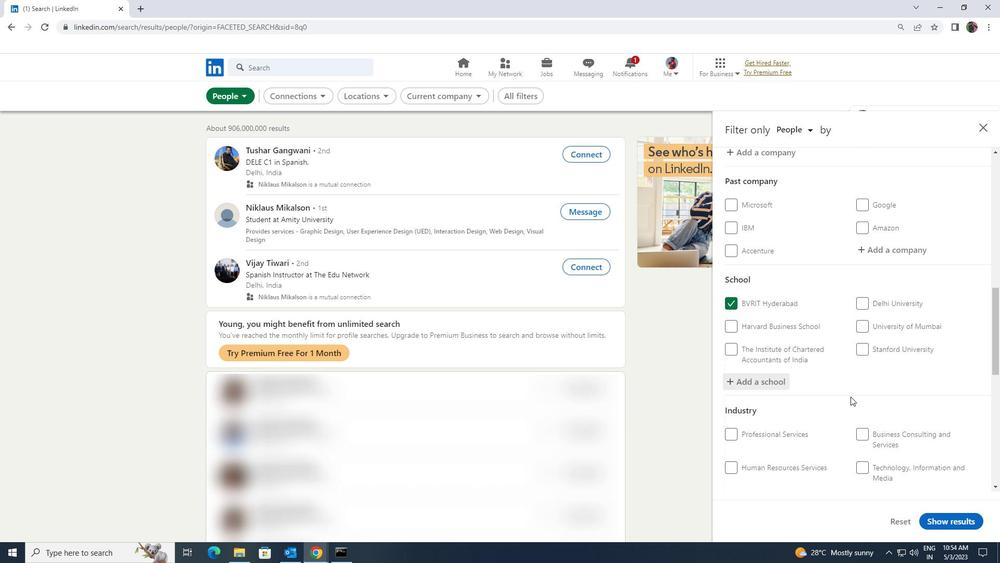 
Action: Mouse scrolled (854, 384) with delta (0, 0)
Screenshot: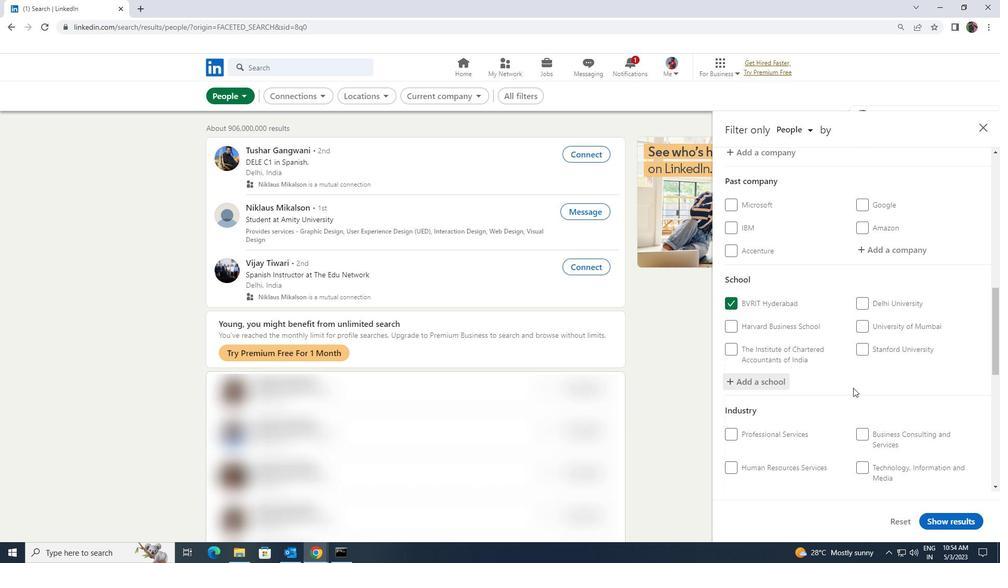 
Action: Mouse moved to (864, 395)
Screenshot: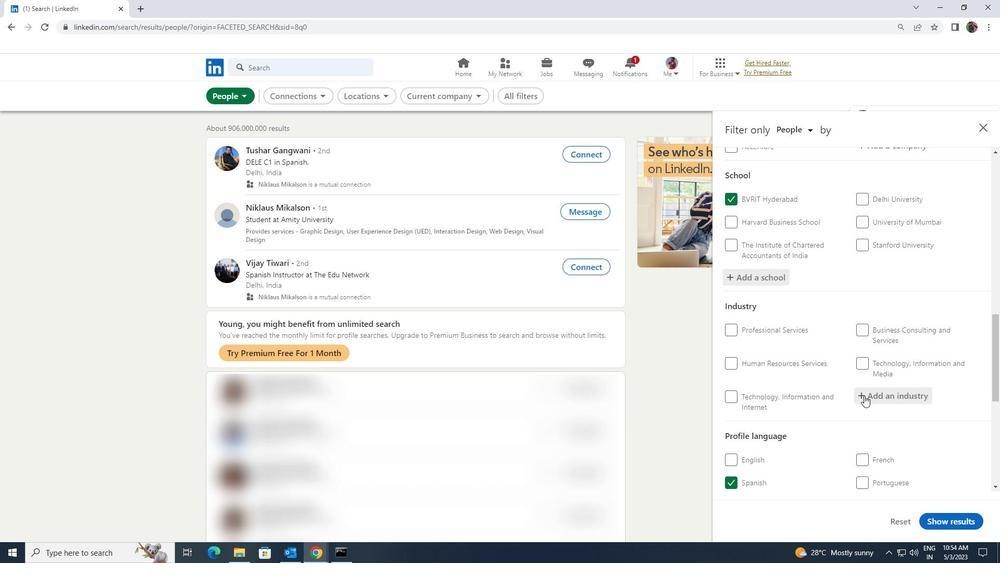 
Action: Mouse pressed left at (864, 395)
Screenshot: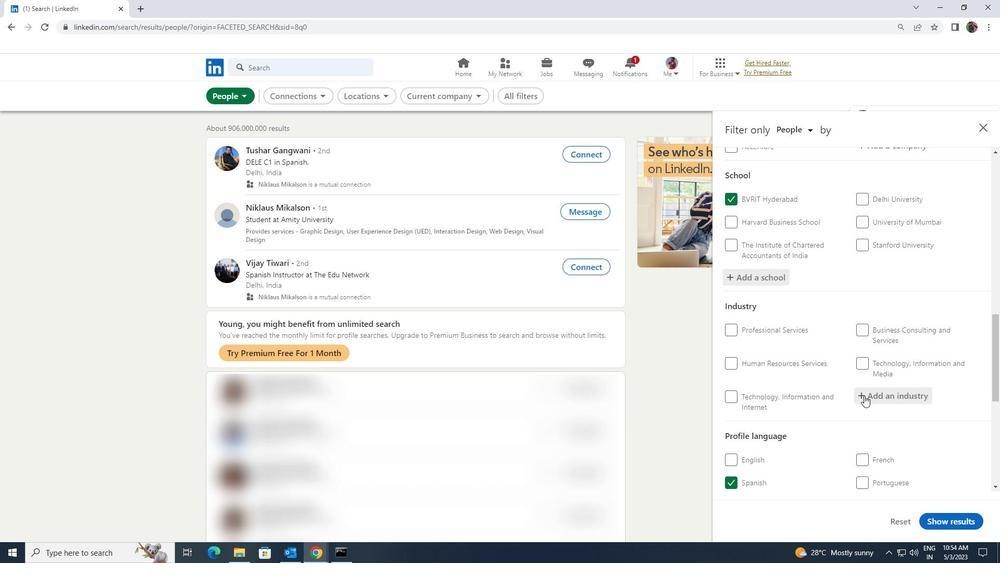 
Action: Mouse moved to (865, 394)
Screenshot: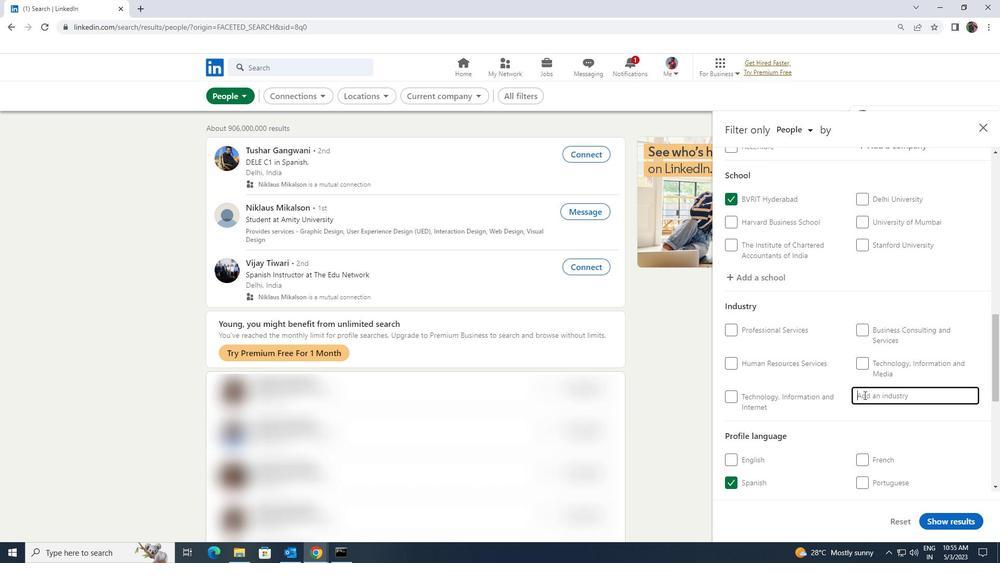 
Action: Key pressed <Key.shift>FIRE
Screenshot: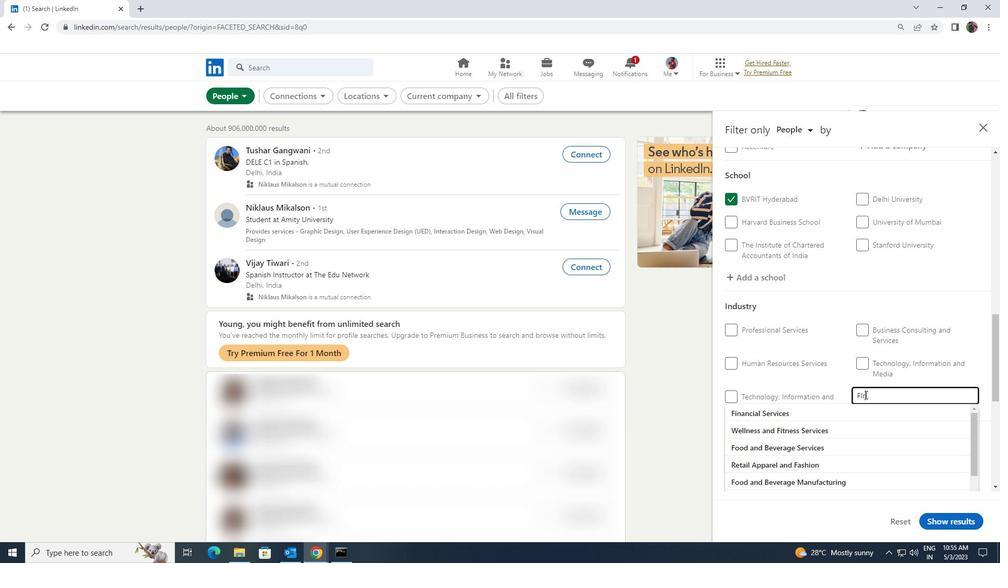 
Action: Mouse moved to (857, 409)
Screenshot: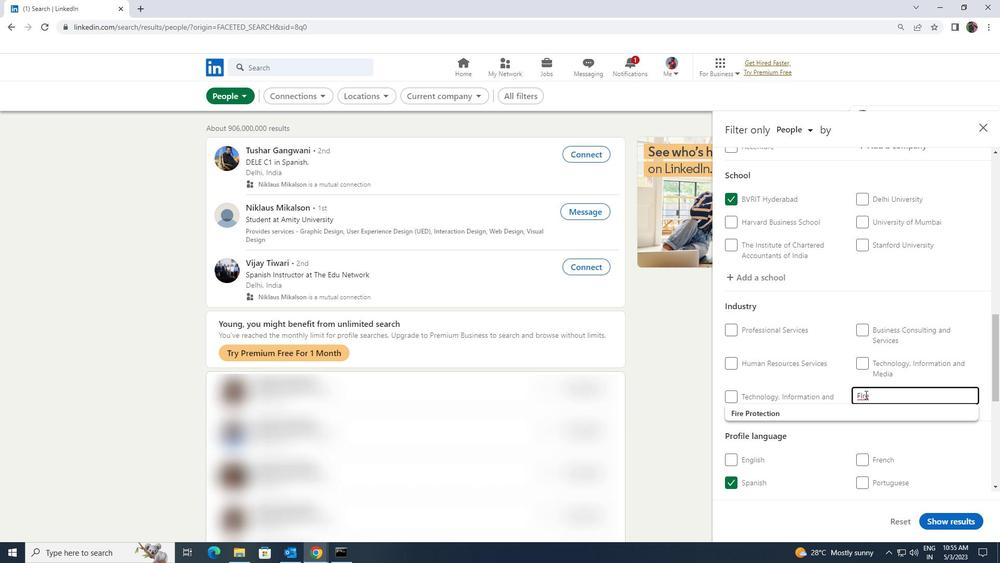 
Action: Mouse pressed left at (857, 409)
Screenshot: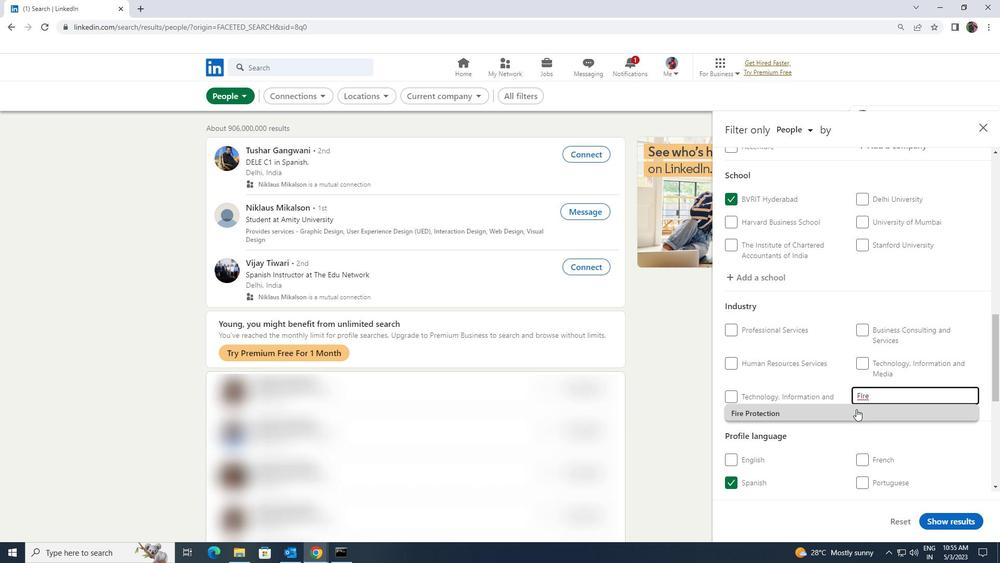 
Action: Mouse moved to (859, 408)
Screenshot: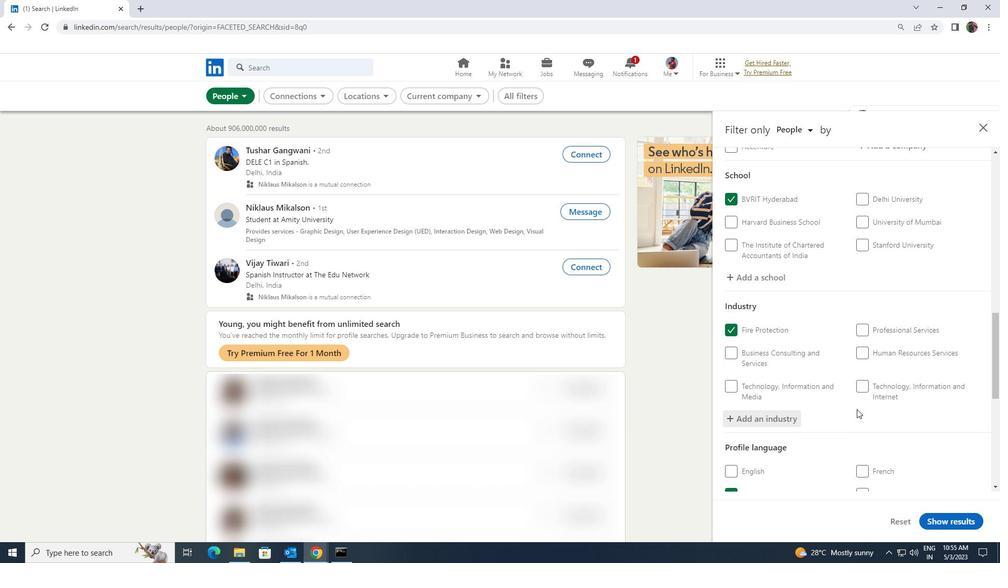
Action: Mouse scrolled (859, 407) with delta (0, 0)
Screenshot: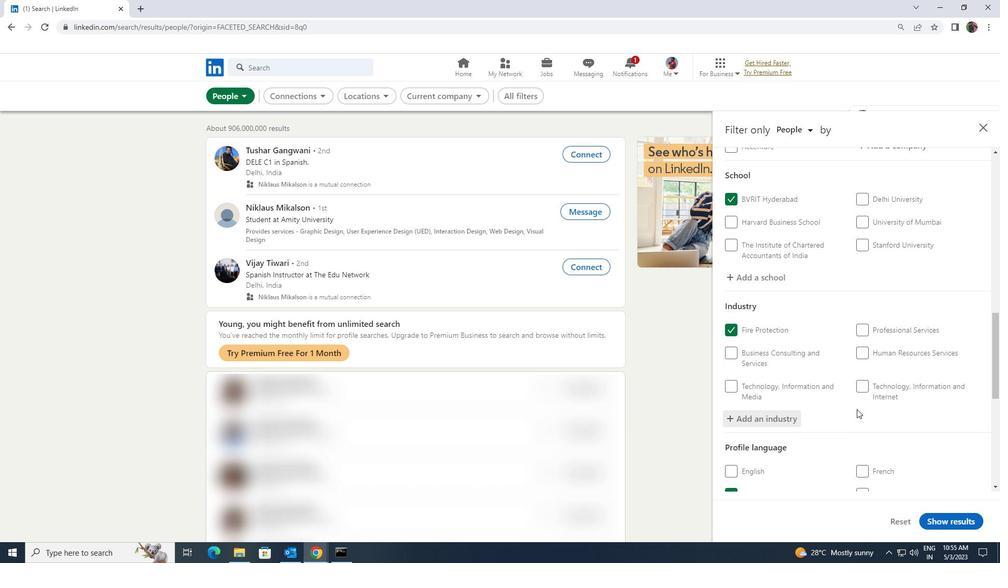 
Action: Mouse scrolled (859, 407) with delta (0, 0)
Screenshot: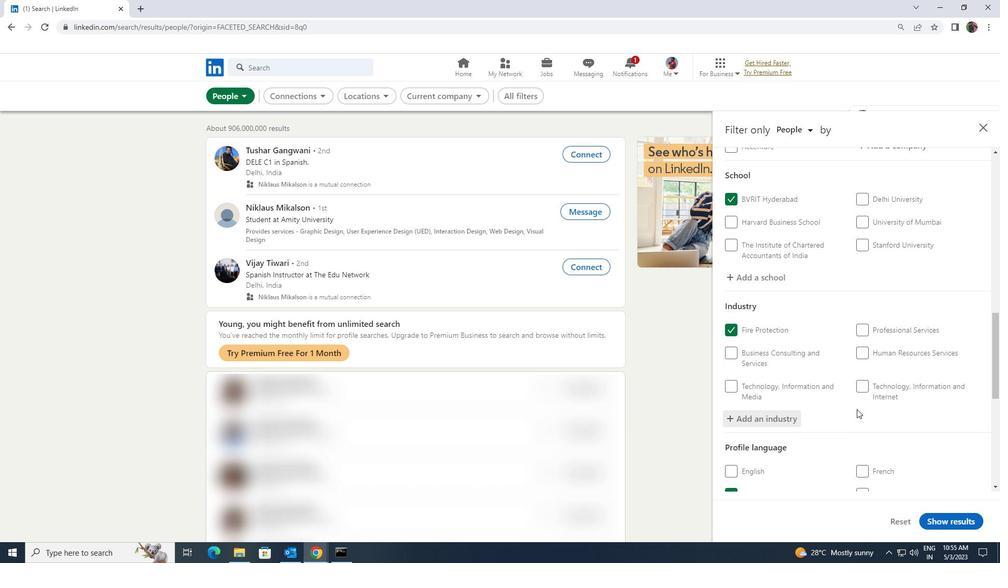 
Action: Mouse moved to (859, 407)
Screenshot: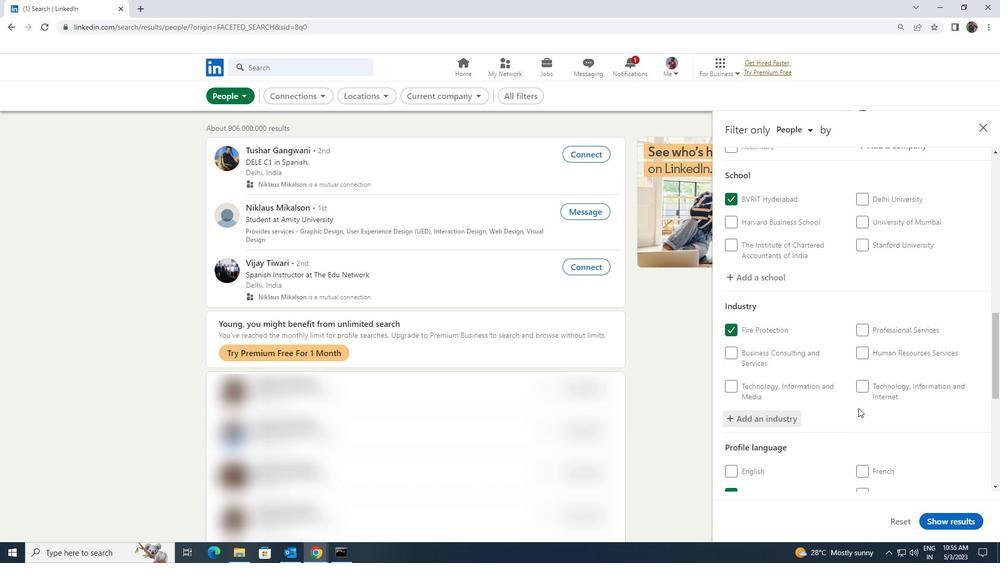 
Action: Mouse scrolled (859, 407) with delta (0, 0)
Screenshot: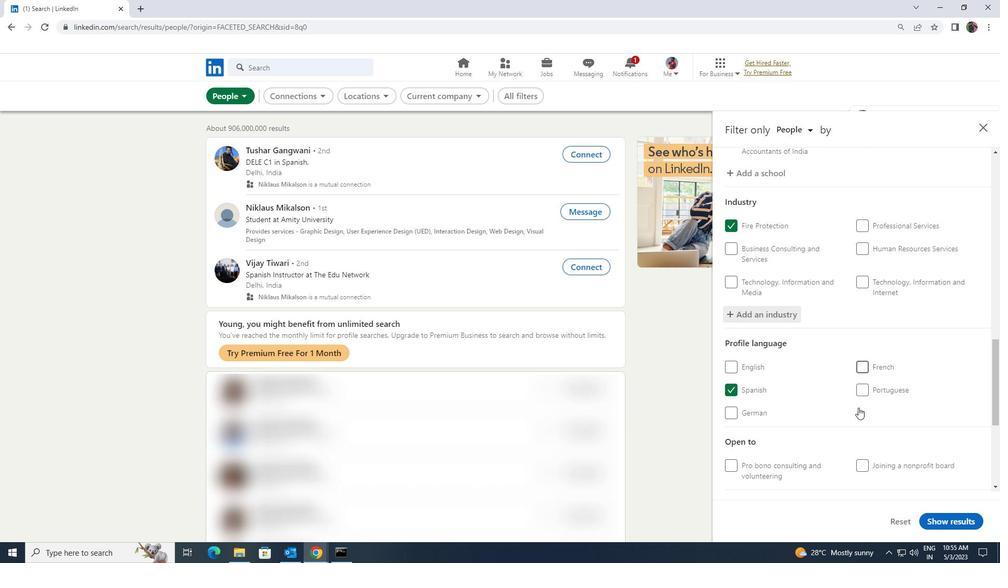 
Action: Mouse scrolled (859, 407) with delta (0, 0)
Screenshot: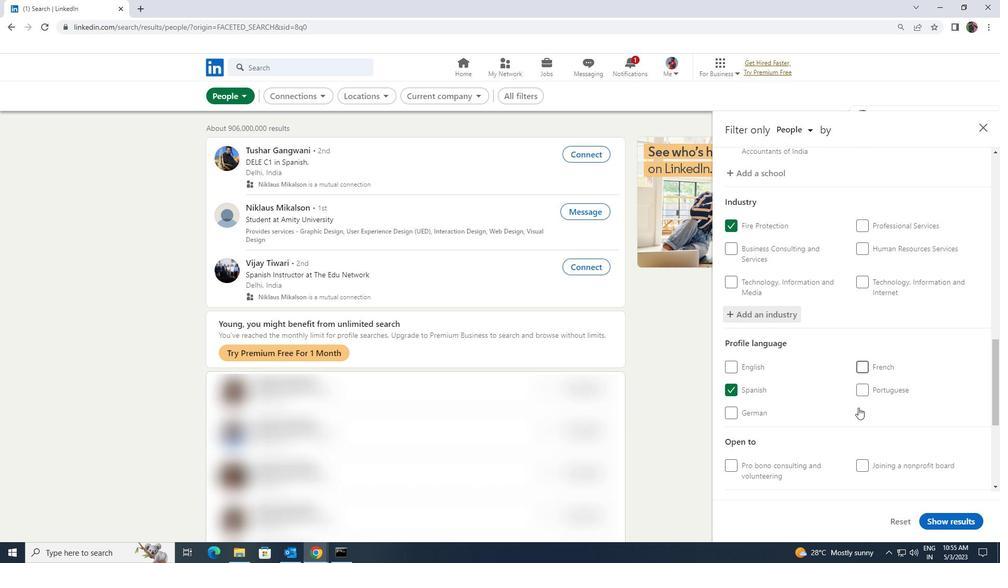 
Action: Mouse scrolled (859, 407) with delta (0, 0)
Screenshot: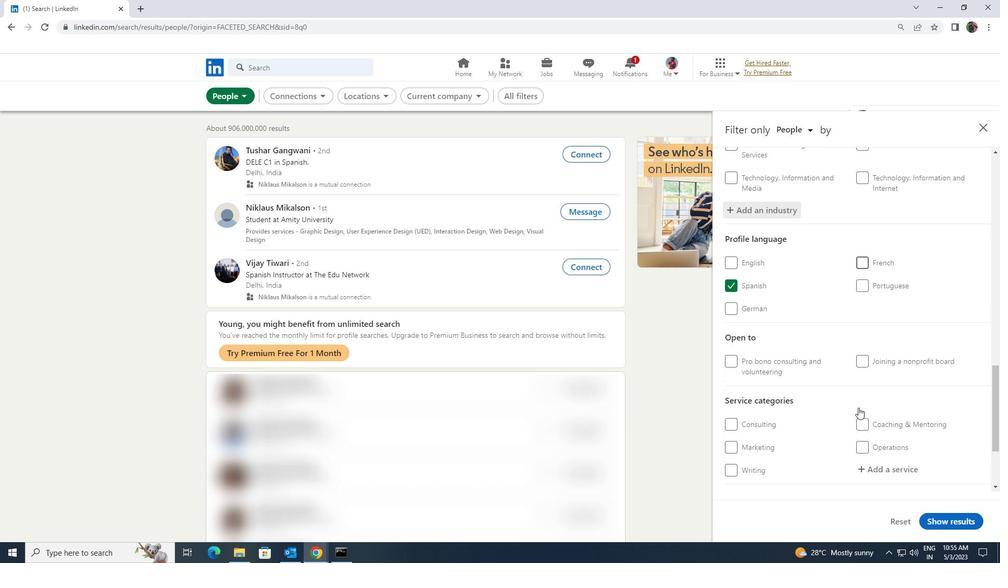 
Action: Mouse moved to (862, 410)
Screenshot: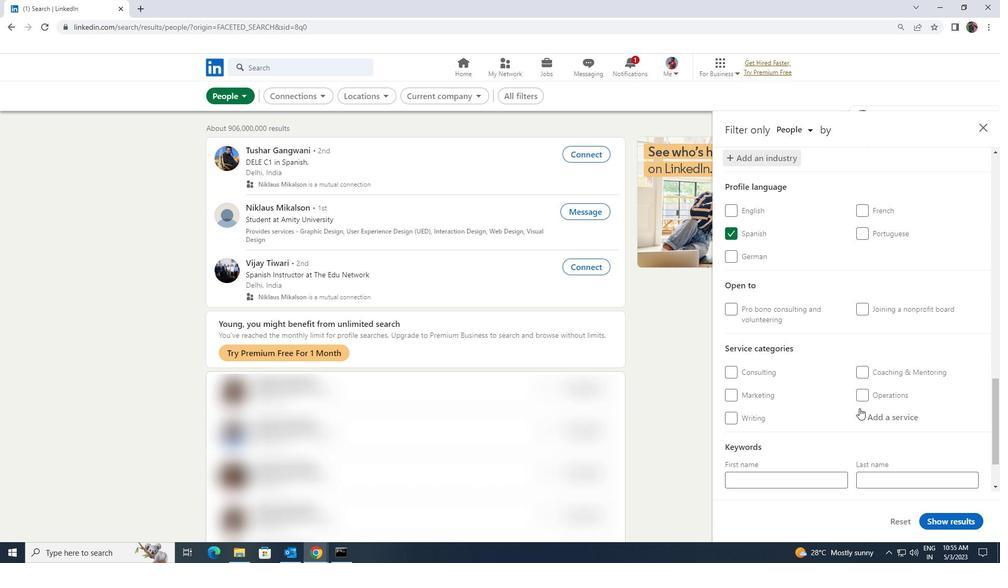 
Action: Mouse pressed left at (862, 410)
Screenshot: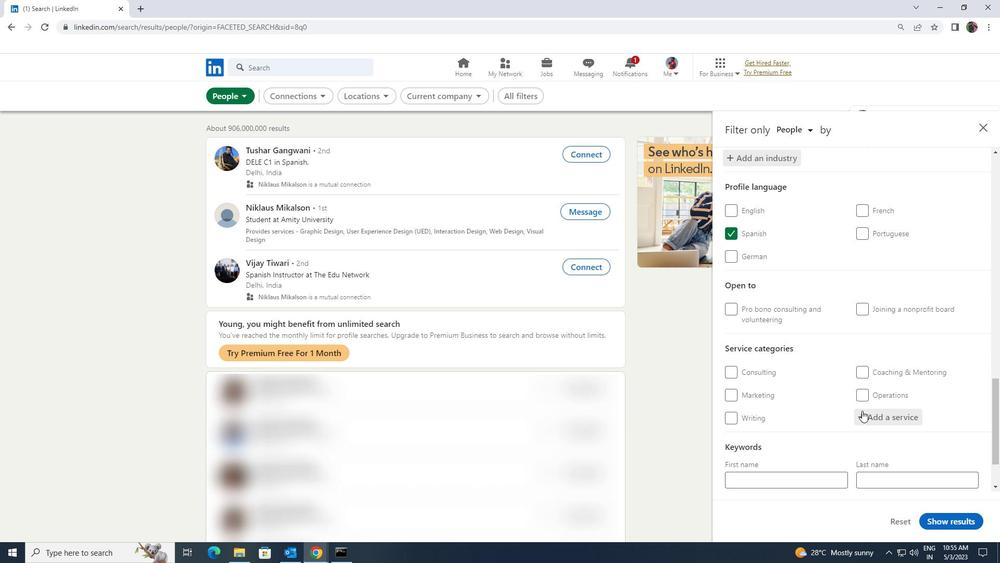 
Action: Key pressed <Key.shift><Key.shift><Key.shift><Key.shift><Key.shift><Key.shift><Key.shift><Key.shift><Key.shift><Key.shift><Key.shift><Key.shift>HOME
Screenshot: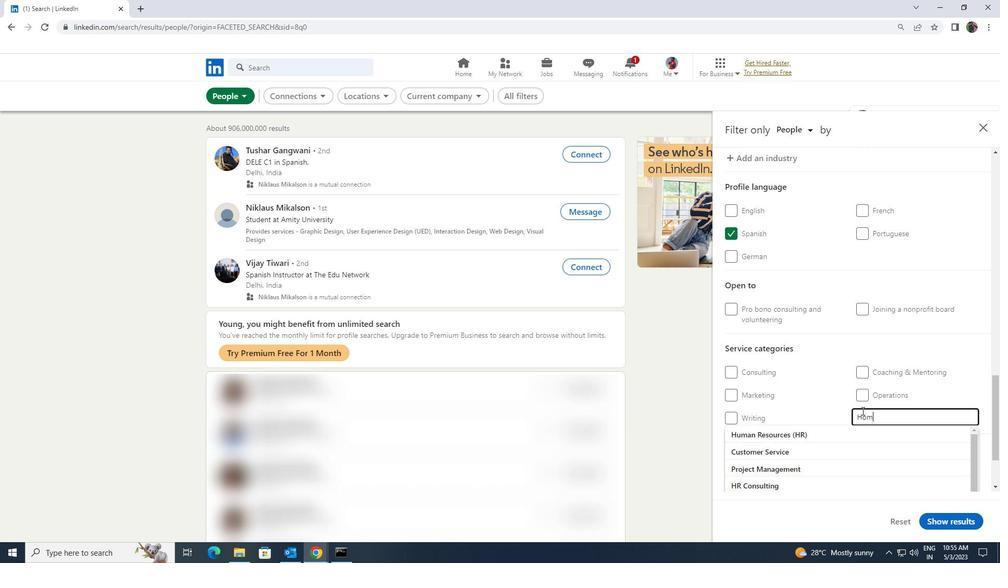 
Action: Mouse moved to (851, 426)
Screenshot: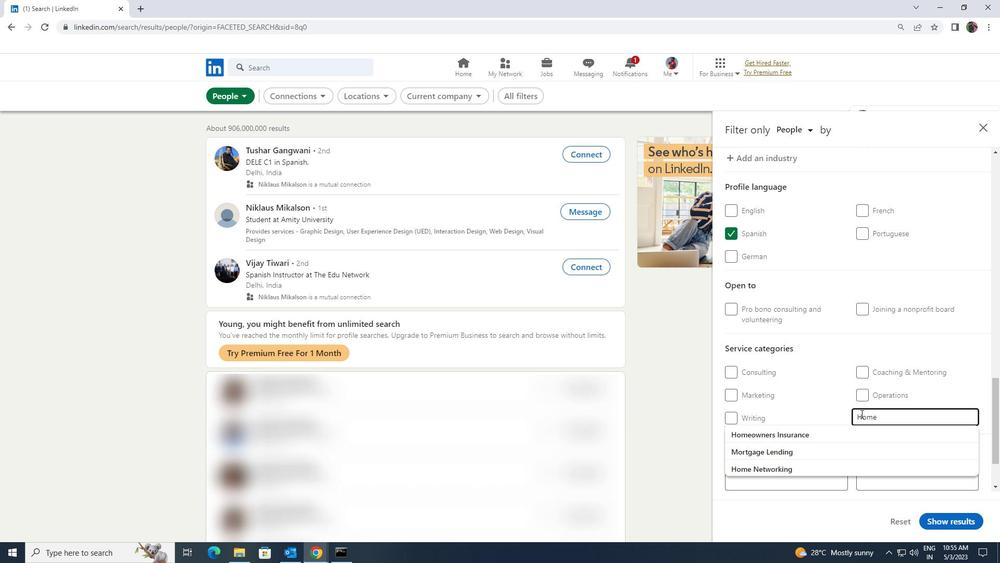 
Action: Mouse pressed left at (851, 426)
Screenshot: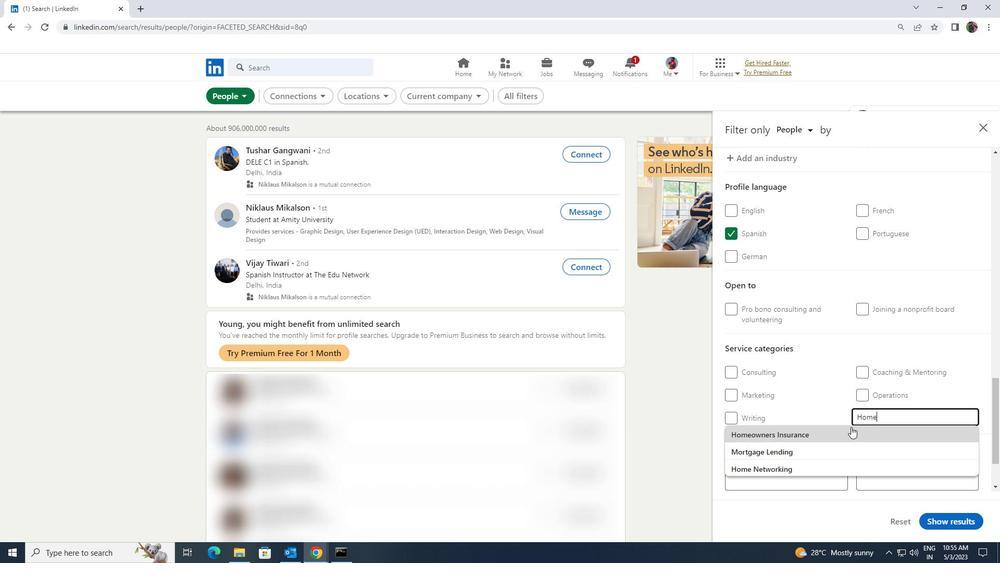 
Action: Mouse scrolled (851, 426) with delta (0, 0)
Screenshot: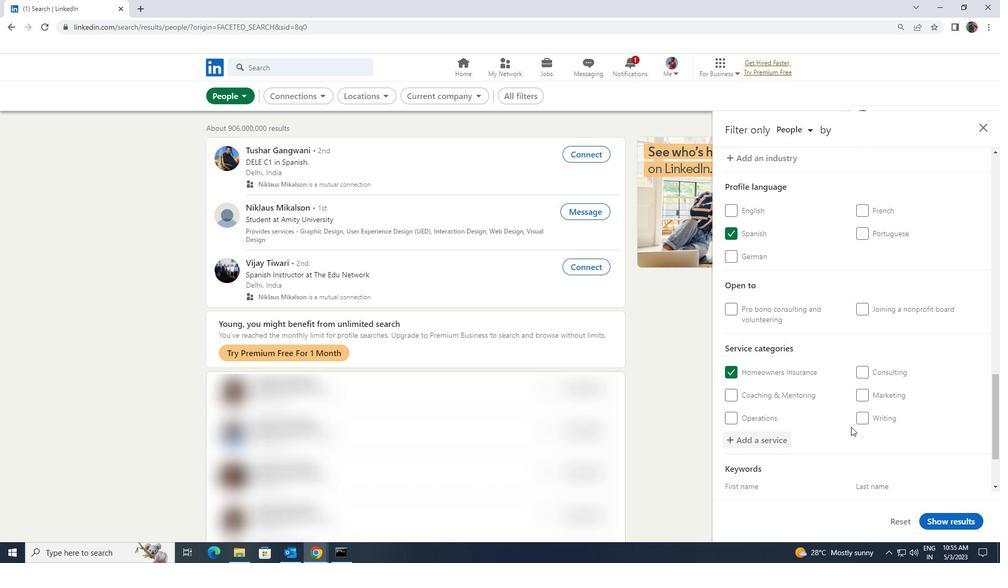 
Action: Mouse scrolled (851, 426) with delta (0, 0)
Screenshot: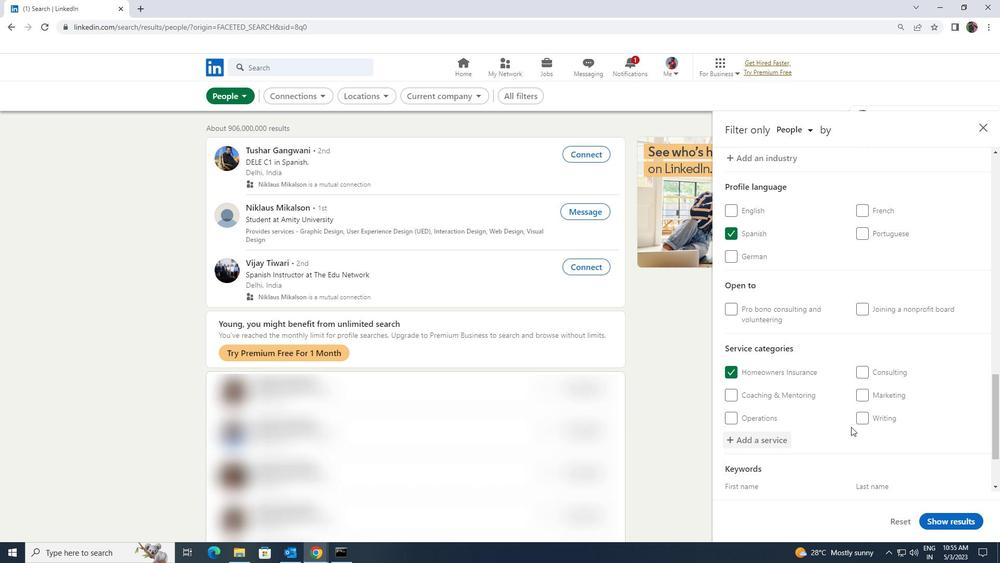 
Action: Mouse scrolled (851, 426) with delta (0, 0)
Screenshot: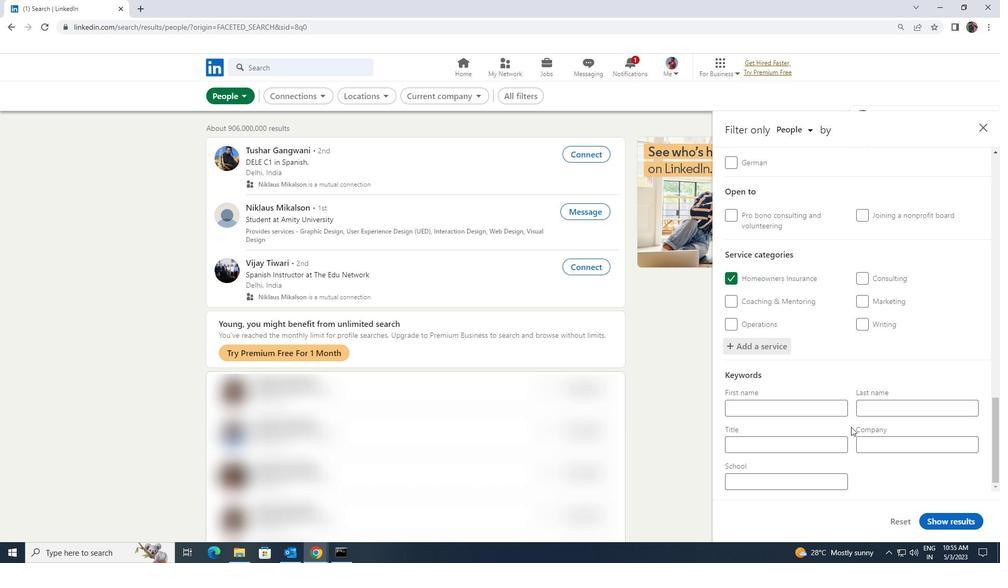 
Action: Mouse moved to (845, 442)
Screenshot: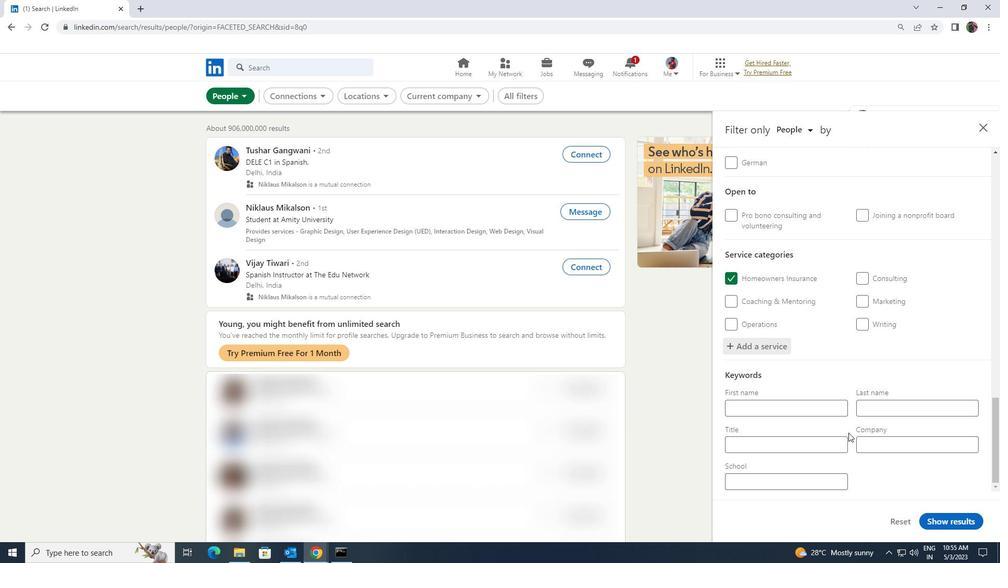 
Action: Mouse pressed left at (845, 442)
Screenshot: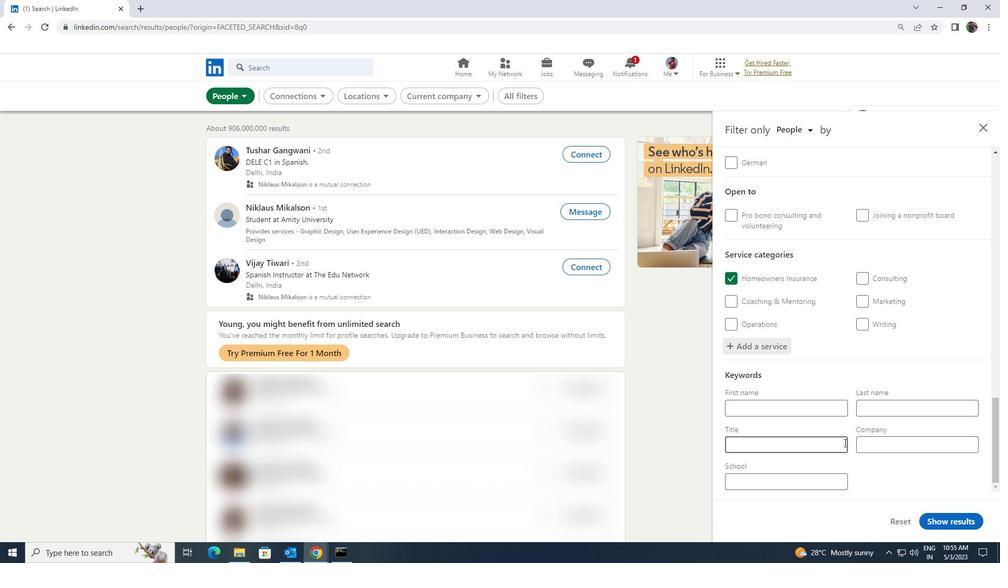 
Action: Key pressed <Key.shift><Key.shift><Key.shift><Key.shift><Key.shift><Key.shift><Key.shift><Key.shift><Key.shift><Key.shift><Key.shift><Key.shift><Key.shift><Key.shift><Key.shift><Key.shift><Key.shift><Key.shift><Key.shift><Key.shift><Key.shift><Key.shift><Key.shift><Key.shift><Key.shift><Key.shift><Key.shift><Key.shift><Key.shift><Key.shift><Key.shift><Key.shift><Key.shift><Key.shift><Key.shift><Key.shift><Key.shift><Key.shift><Key.shift><Key.shift><Key.shift><Key.shift>TRAVEL<Key.space><Key.shift>NURSE
Screenshot: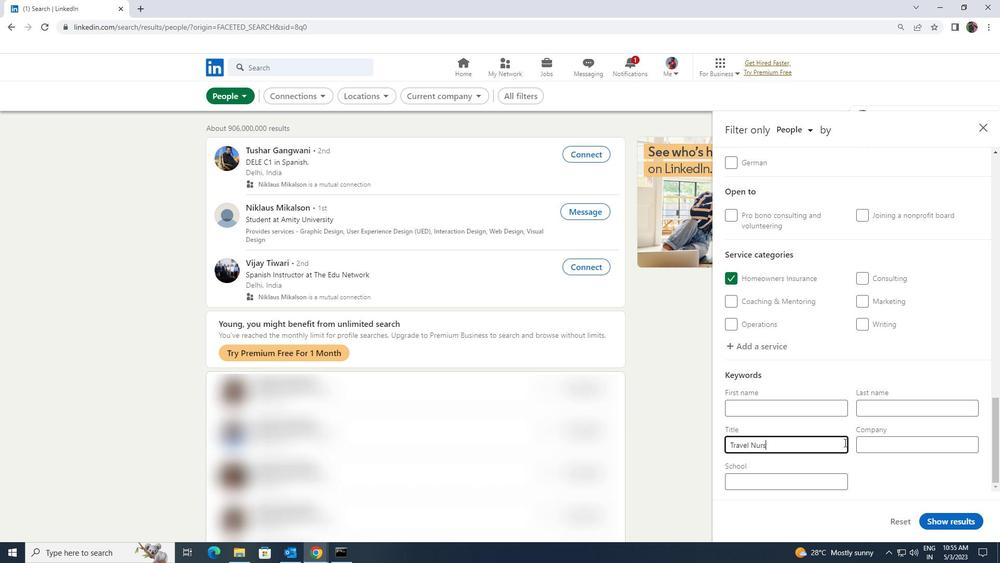 
Action: Mouse moved to (934, 515)
Screenshot: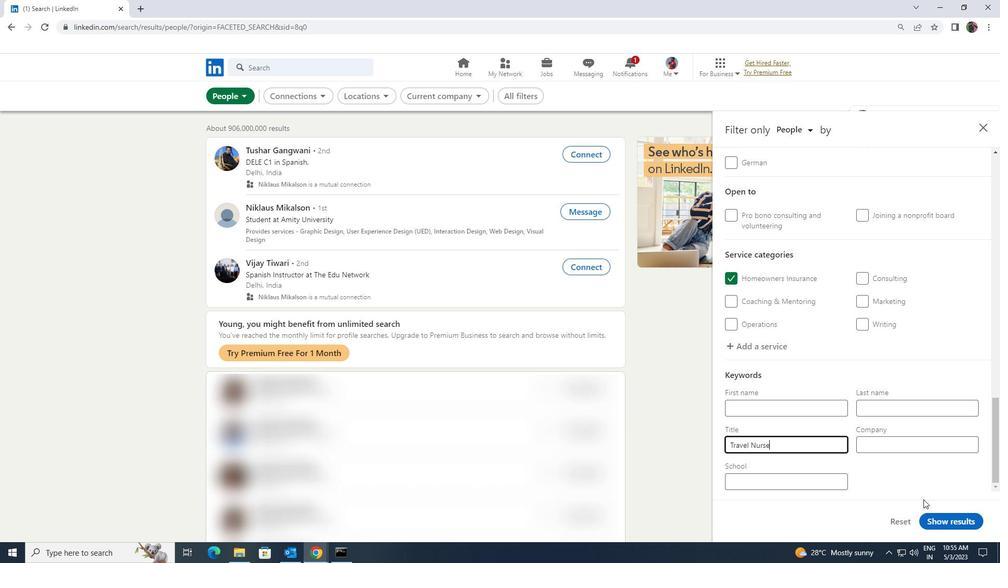 
Action: Mouse pressed left at (934, 515)
Screenshot: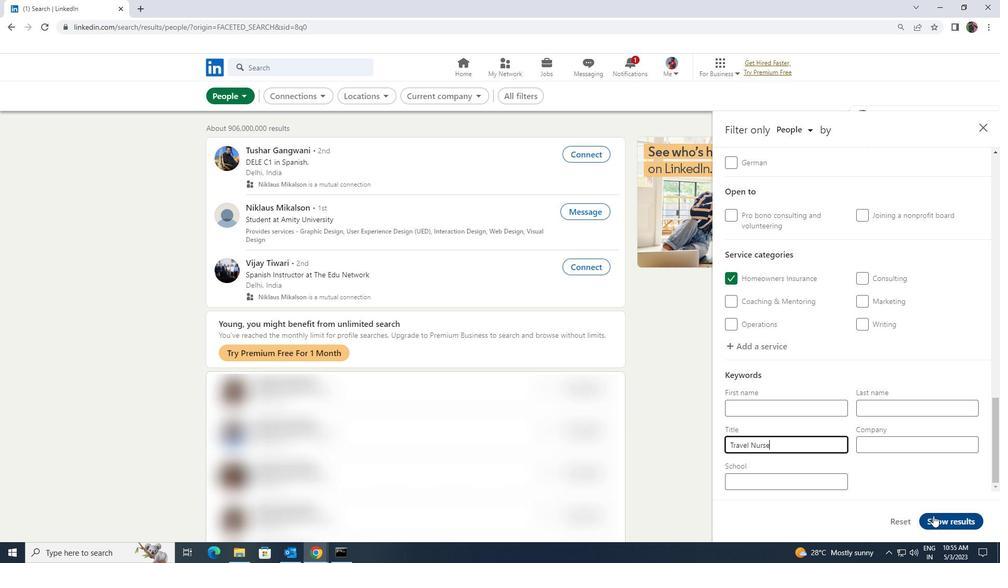 
